 Task: Create a due date automation trigger when advanced on, 2 working days after a card is due add content with a description not ending with resume at 11:00 AM.
Action: Mouse moved to (1275, 98)
Screenshot: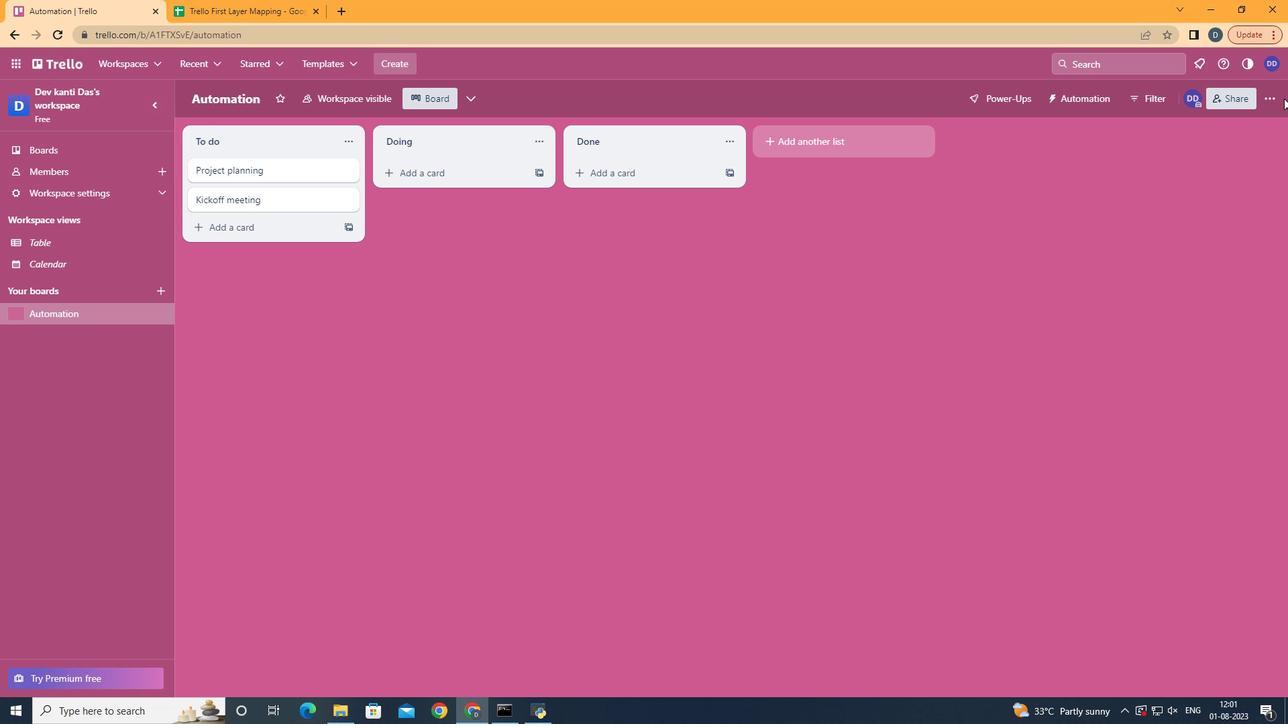
Action: Mouse pressed left at (1275, 98)
Screenshot: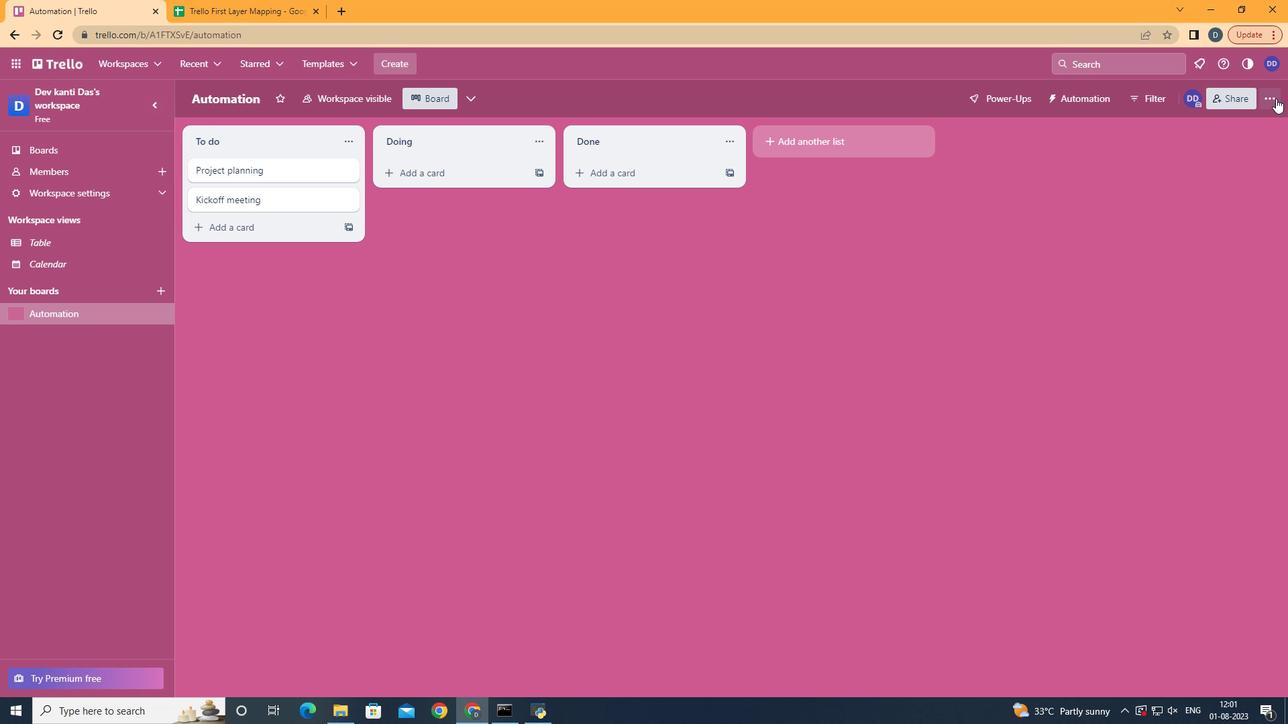 
Action: Mouse moved to (1203, 277)
Screenshot: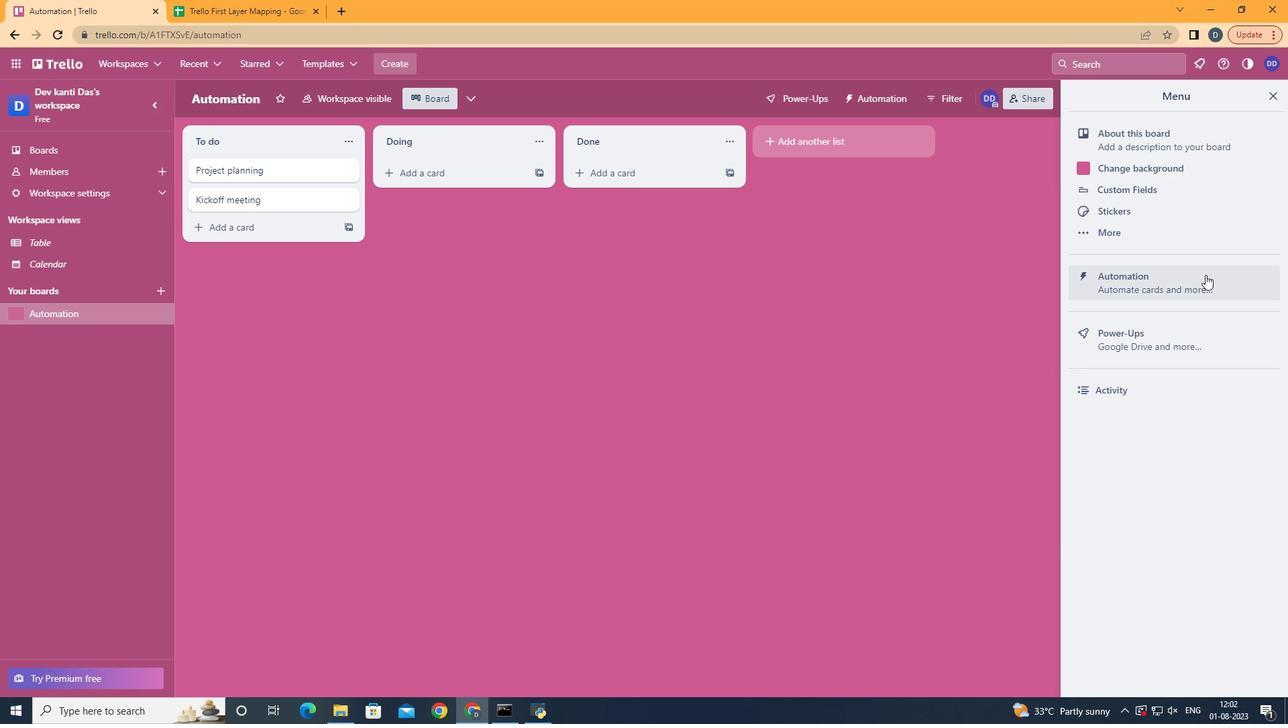 
Action: Mouse pressed left at (1203, 277)
Screenshot: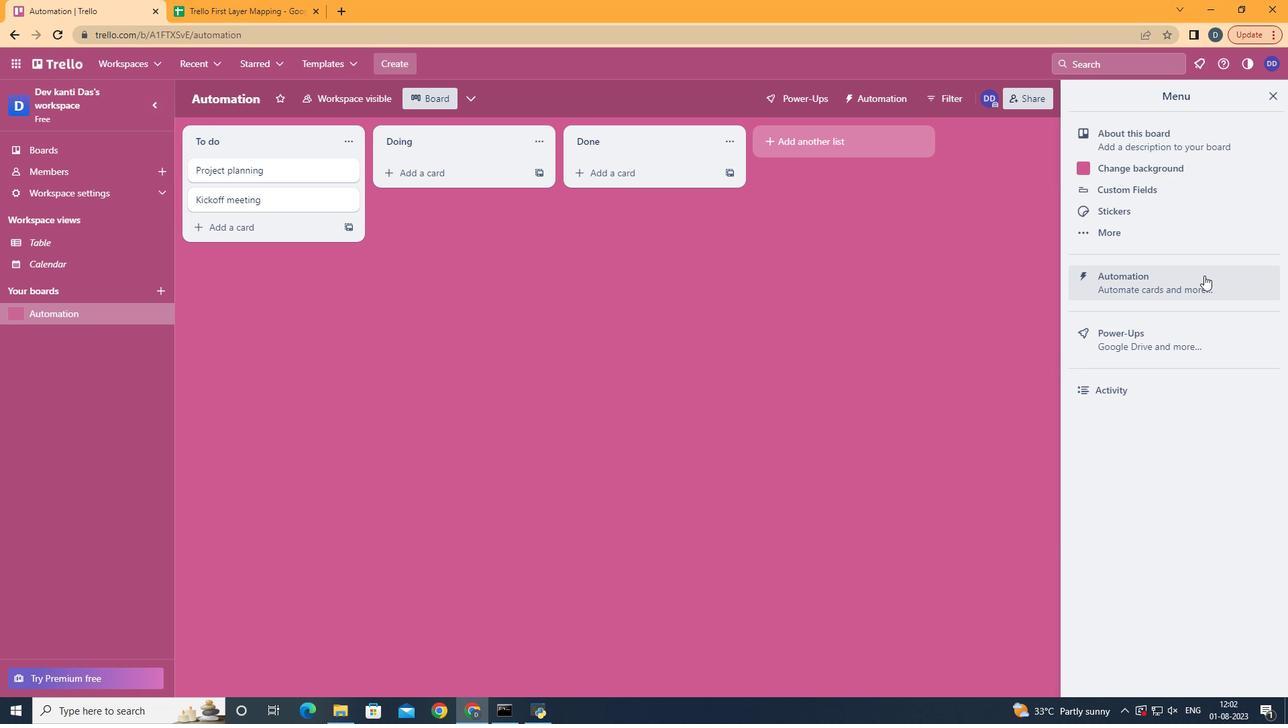 
Action: Mouse moved to (261, 271)
Screenshot: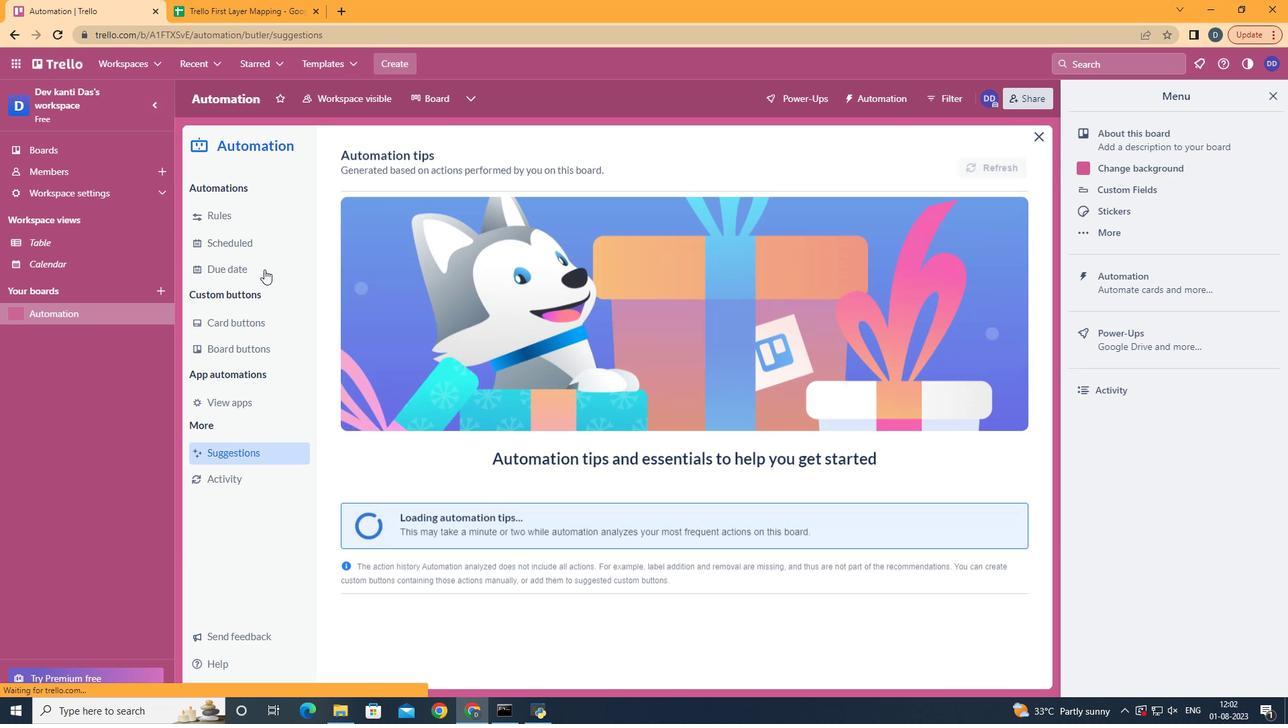 
Action: Mouse pressed left at (261, 271)
Screenshot: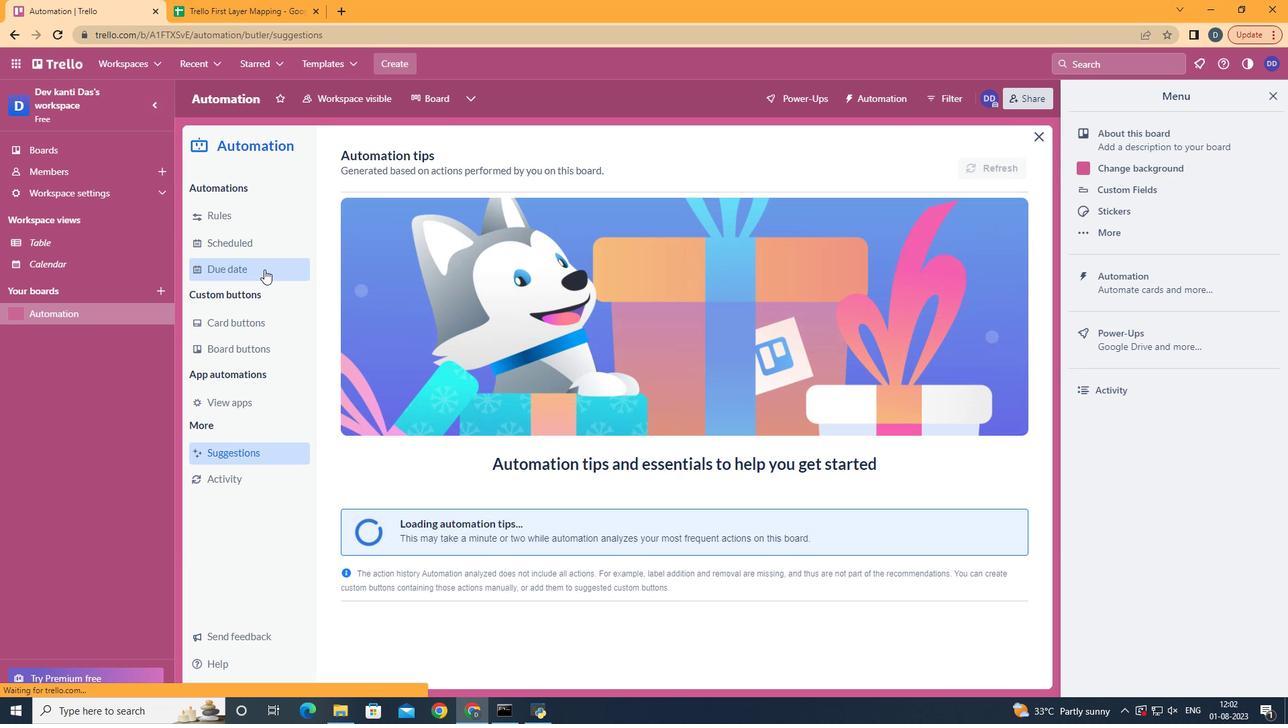 
Action: Mouse moved to (963, 160)
Screenshot: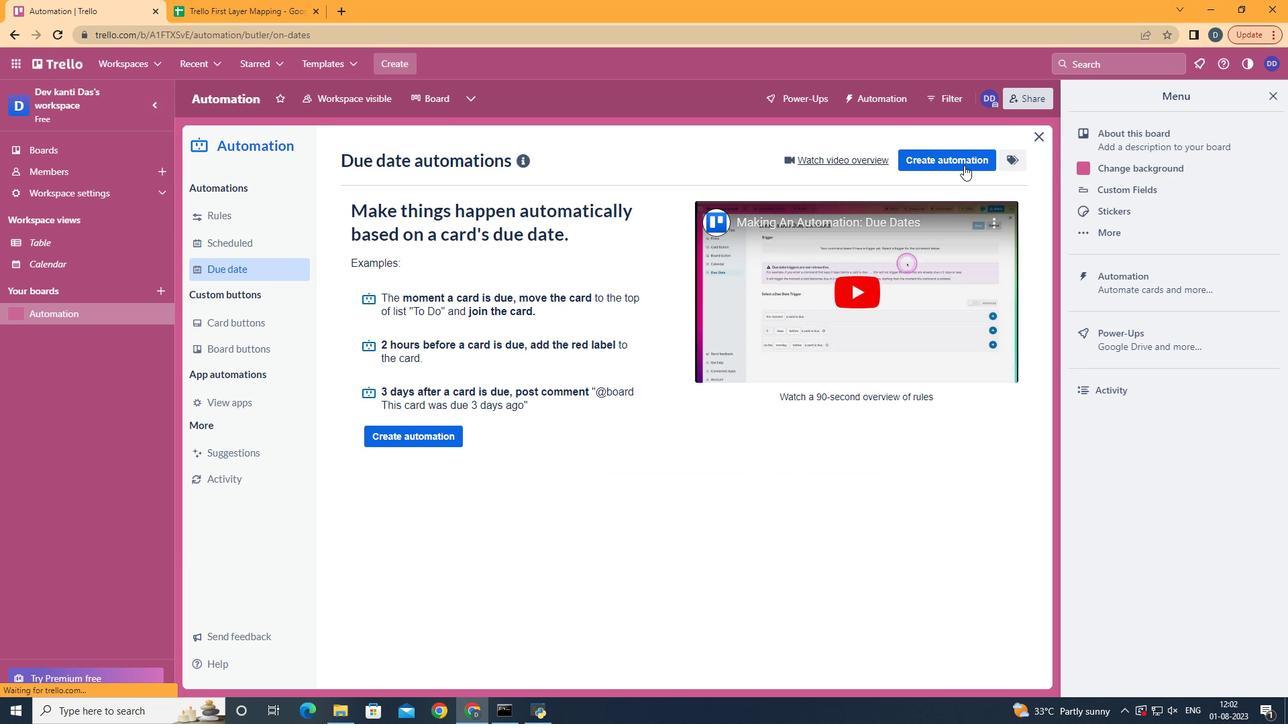 
Action: Mouse pressed left at (963, 160)
Screenshot: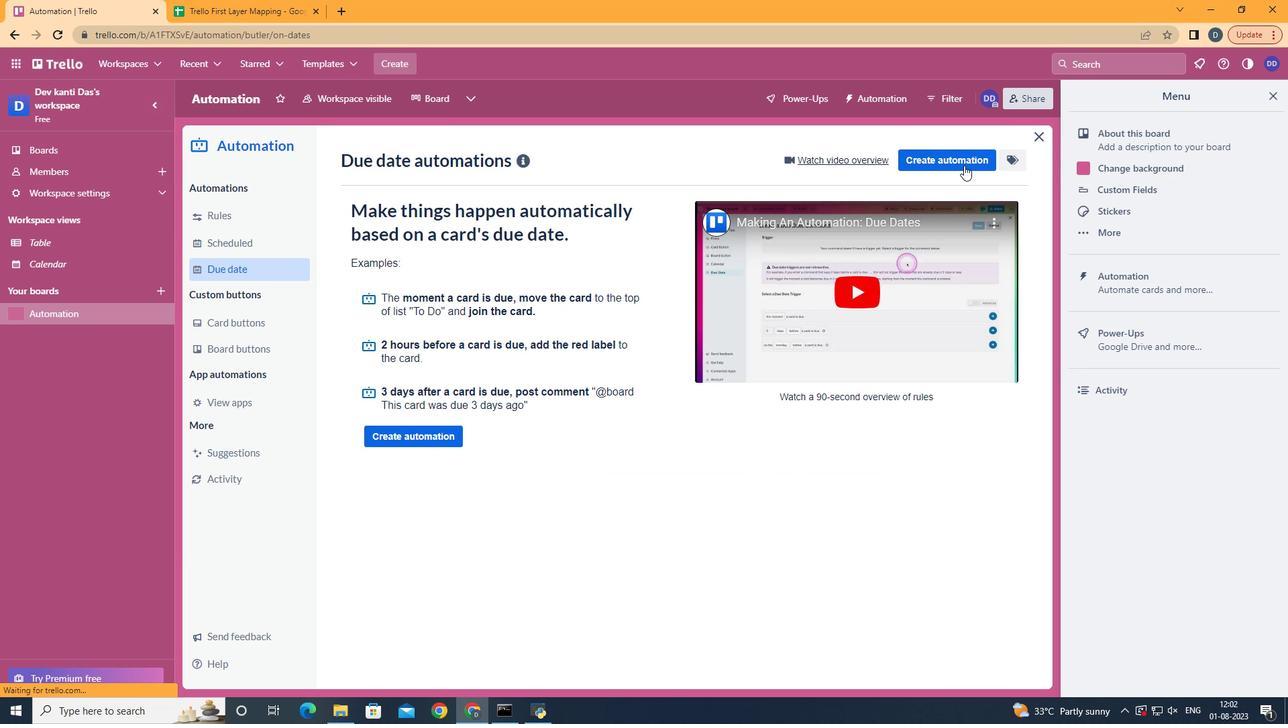 
Action: Mouse moved to (758, 285)
Screenshot: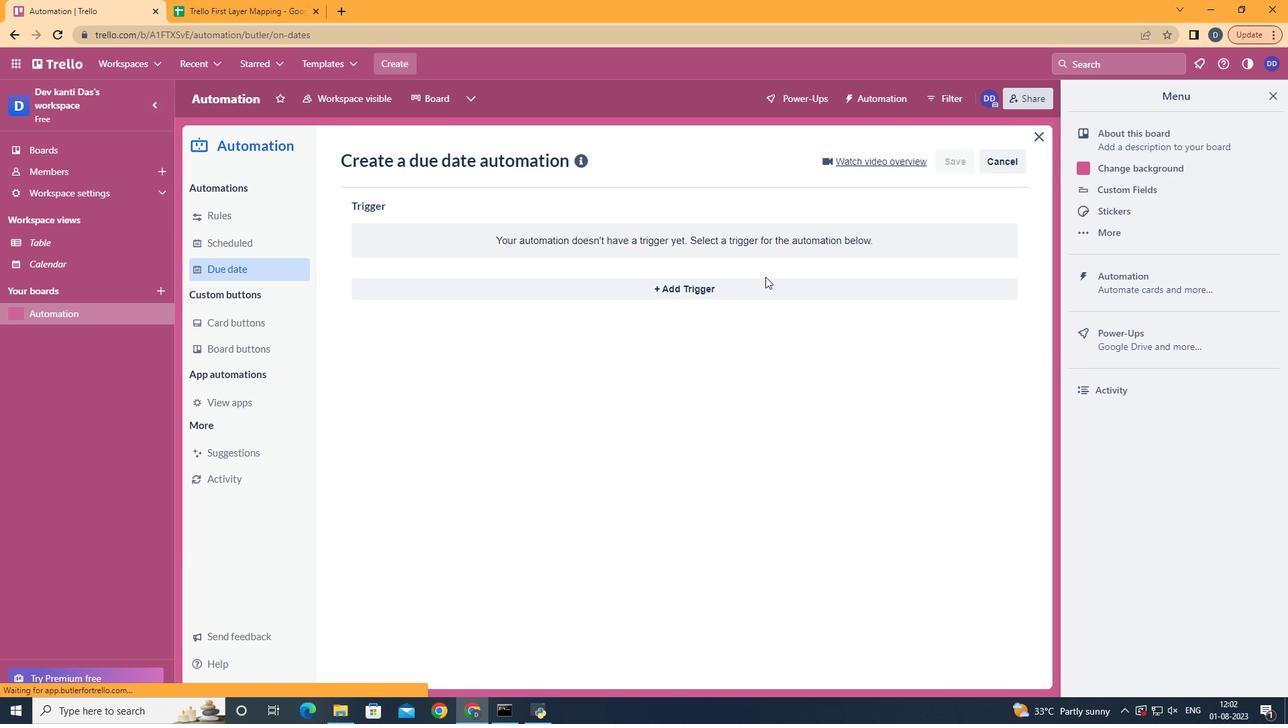 
Action: Mouse pressed left at (758, 285)
Screenshot: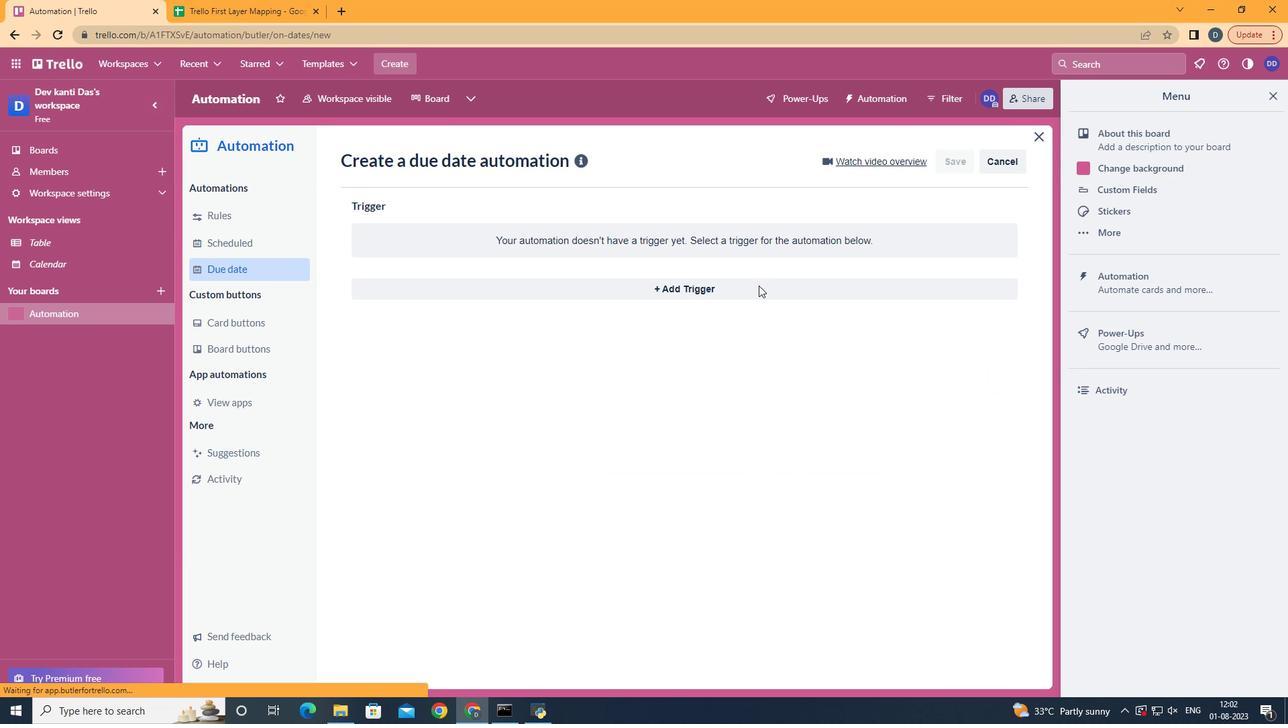 
Action: Mouse moved to (430, 546)
Screenshot: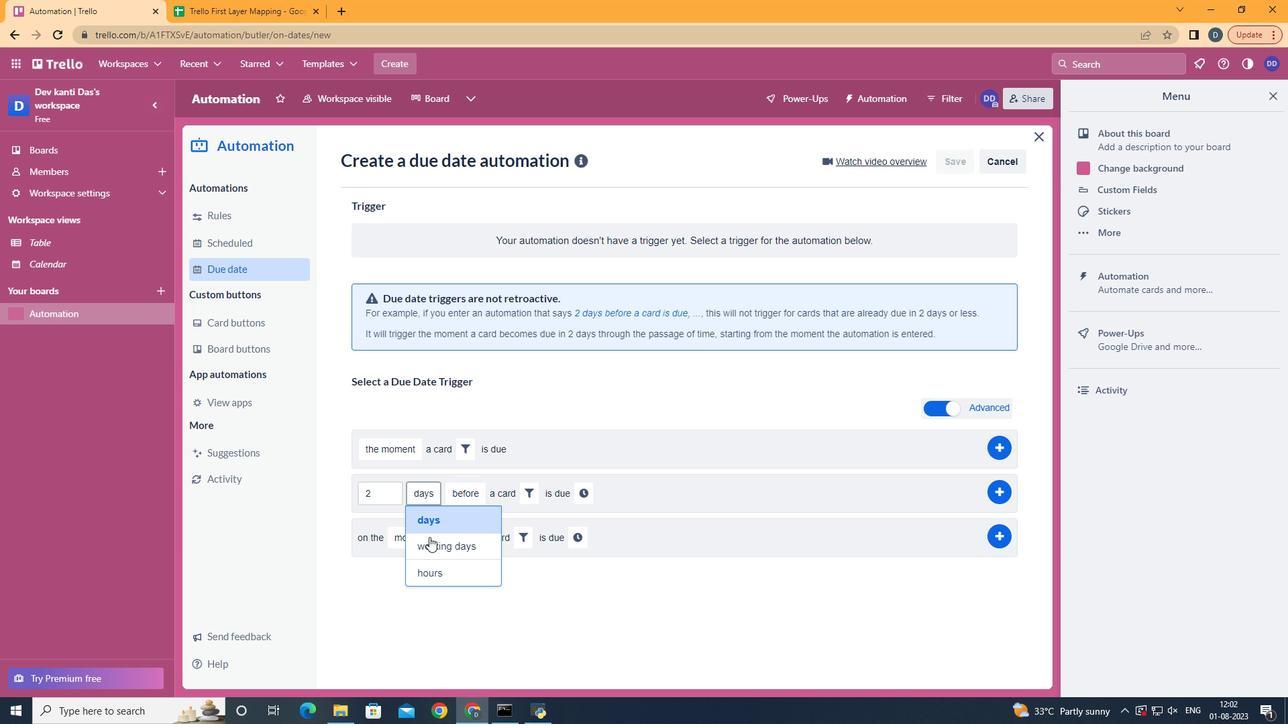 
Action: Mouse pressed left at (430, 546)
Screenshot: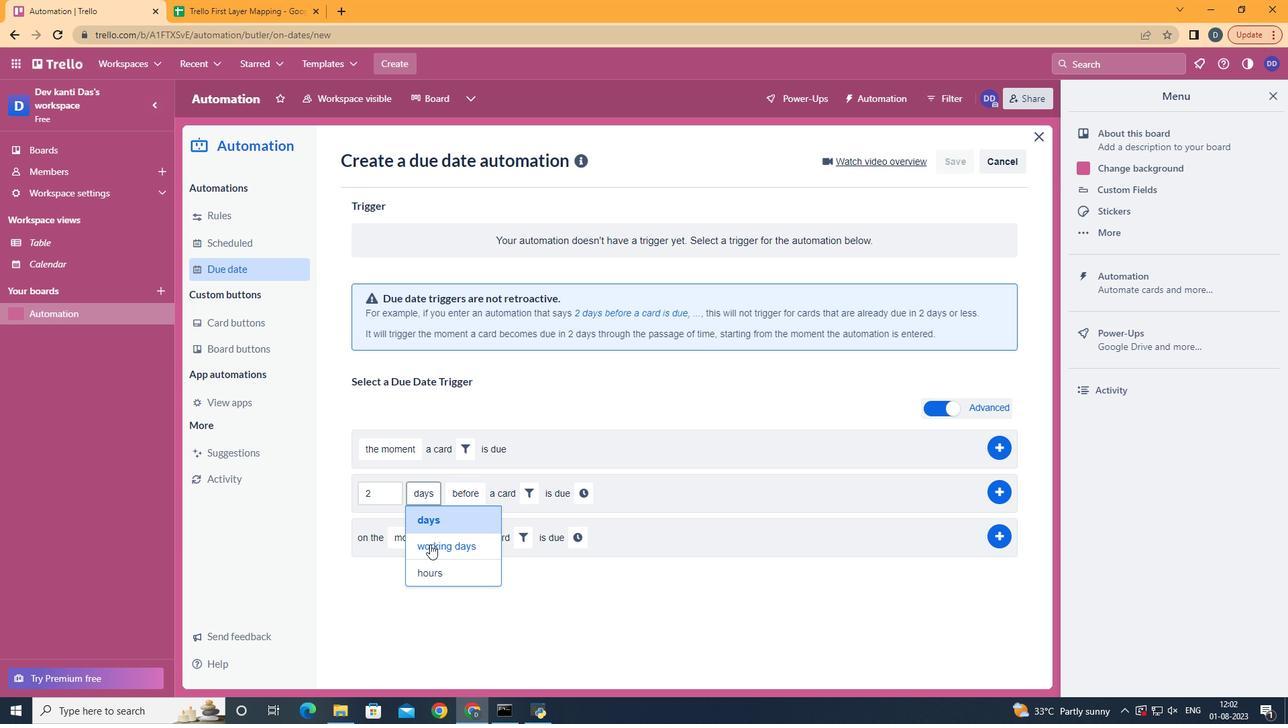 
Action: Mouse moved to (507, 545)
Screenshot: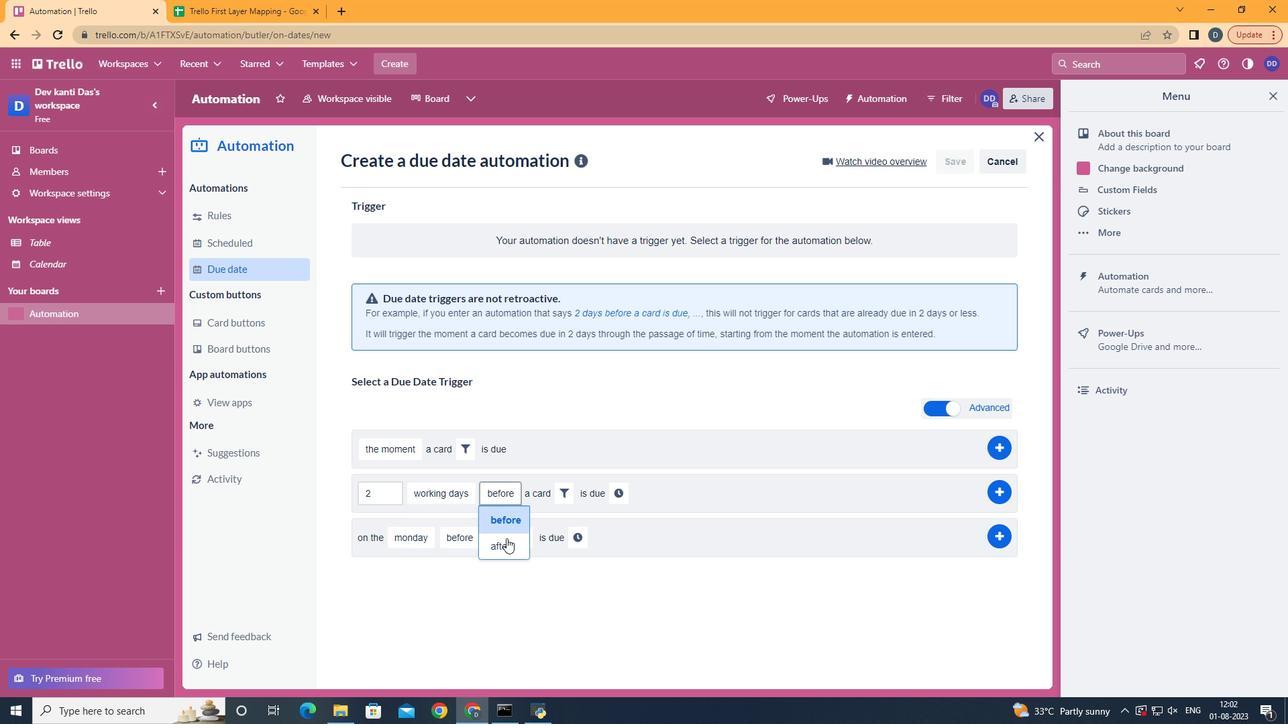 
Action: Mouse pressed left at (507, 545)
Screenshot: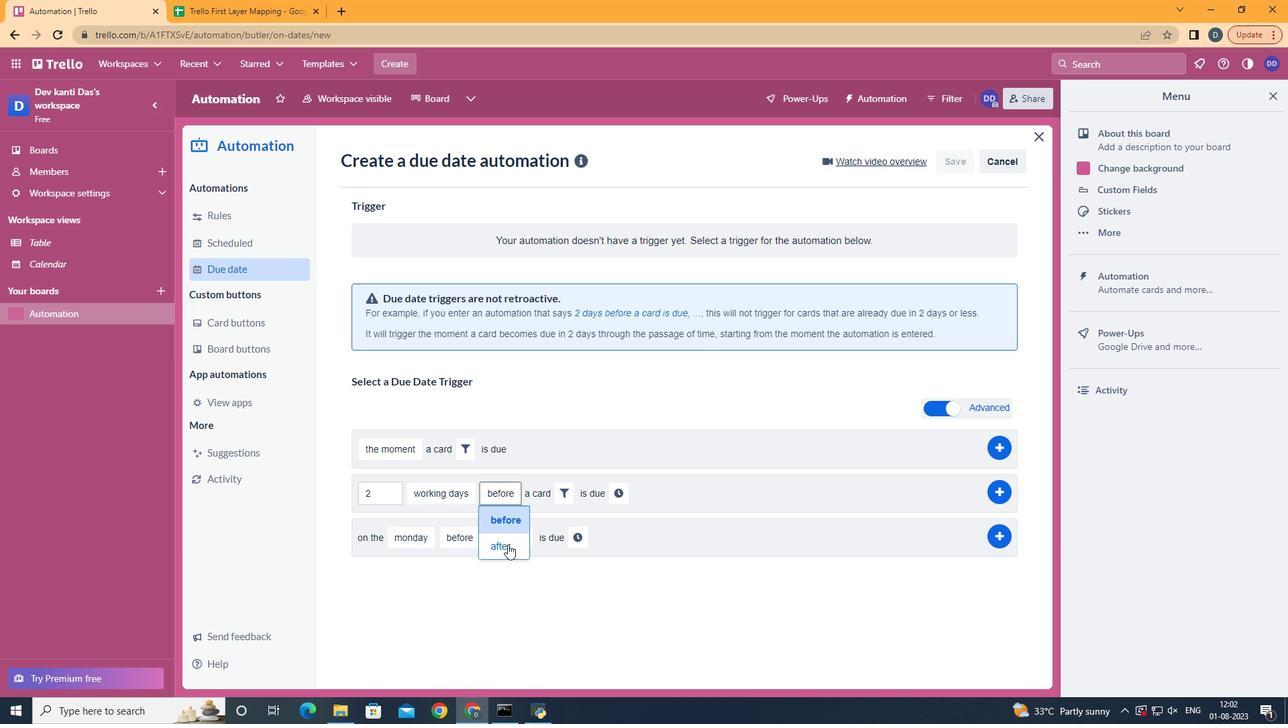 
Action: Mouse moved to (556, 493)
Screenshot: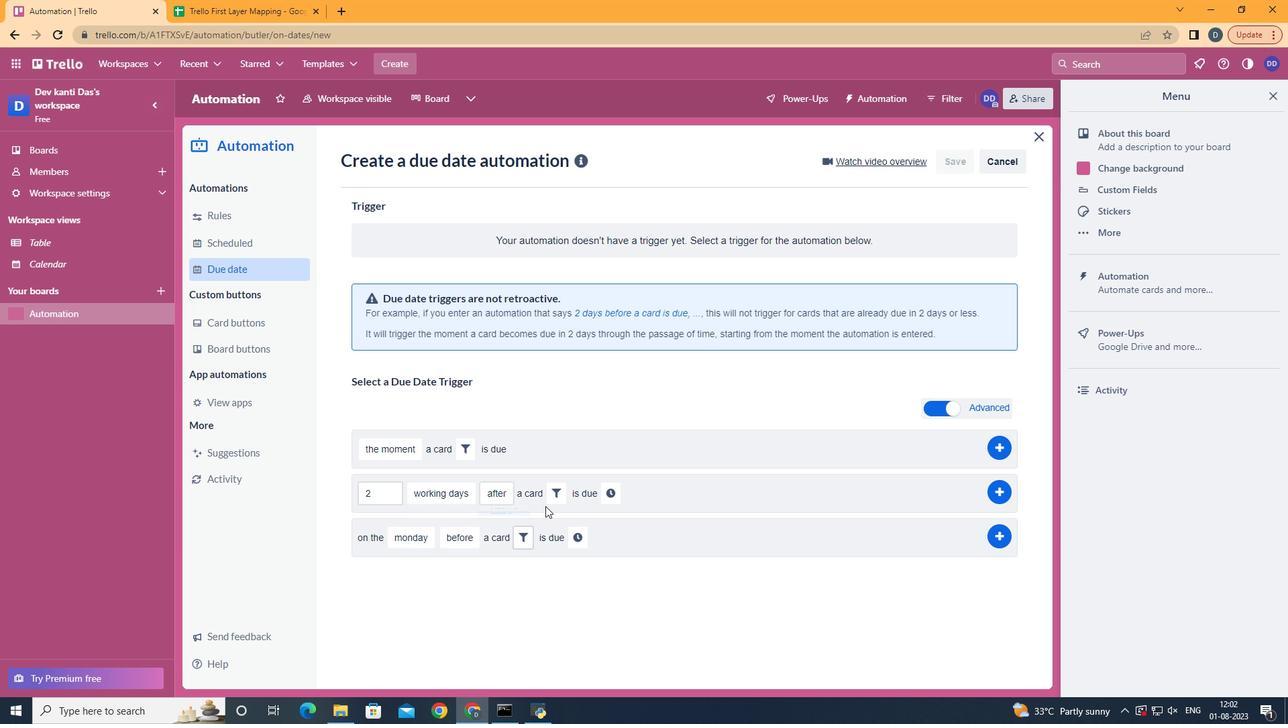
Action: Mouse pressed left at (556, 493)
Screenshot: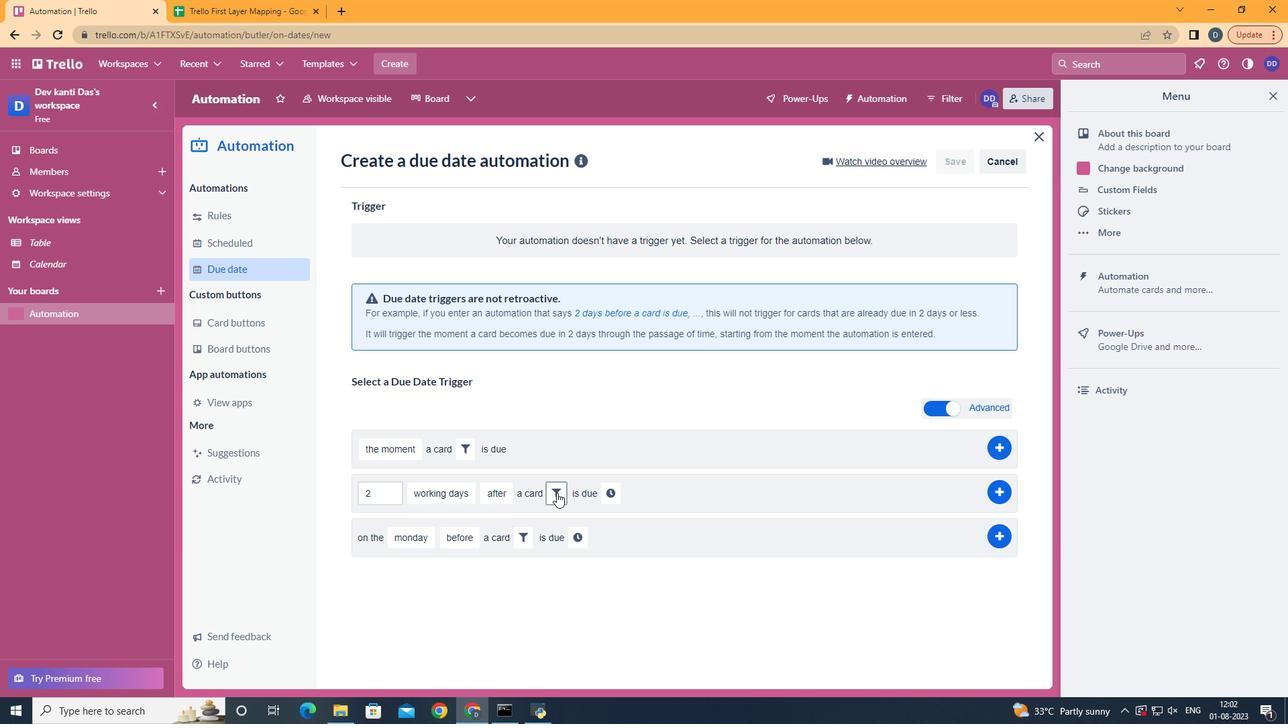 
Action: Mouse moved to (720, 541)
Screenshot: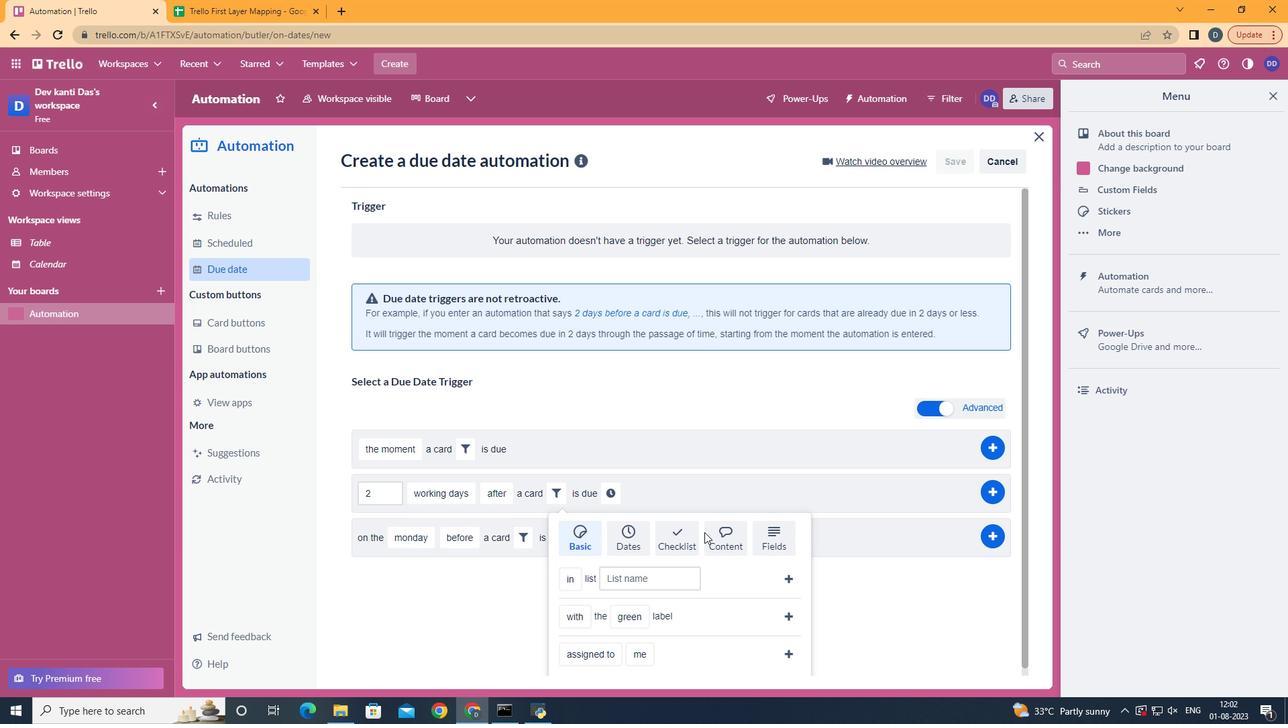 
Action: Mouse pressed left at (720, 541)
Screenshot: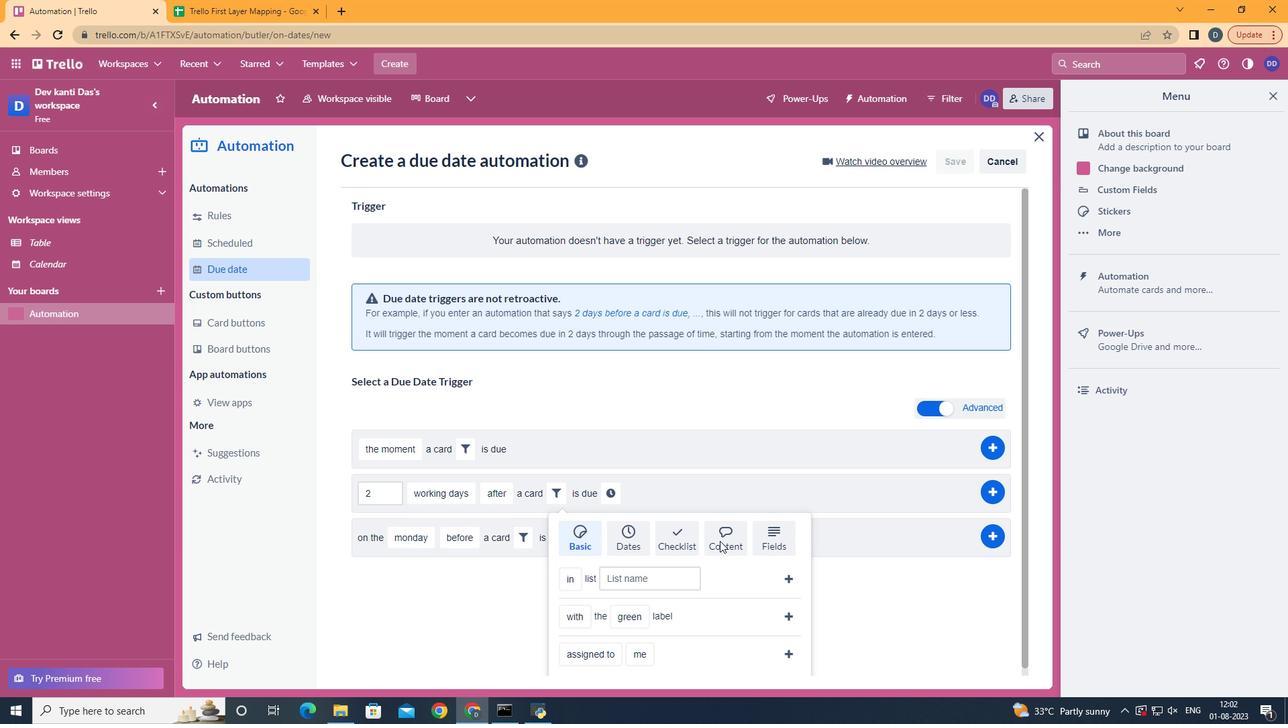 
Action: Mouse moved to (607, 627)
Screenshot: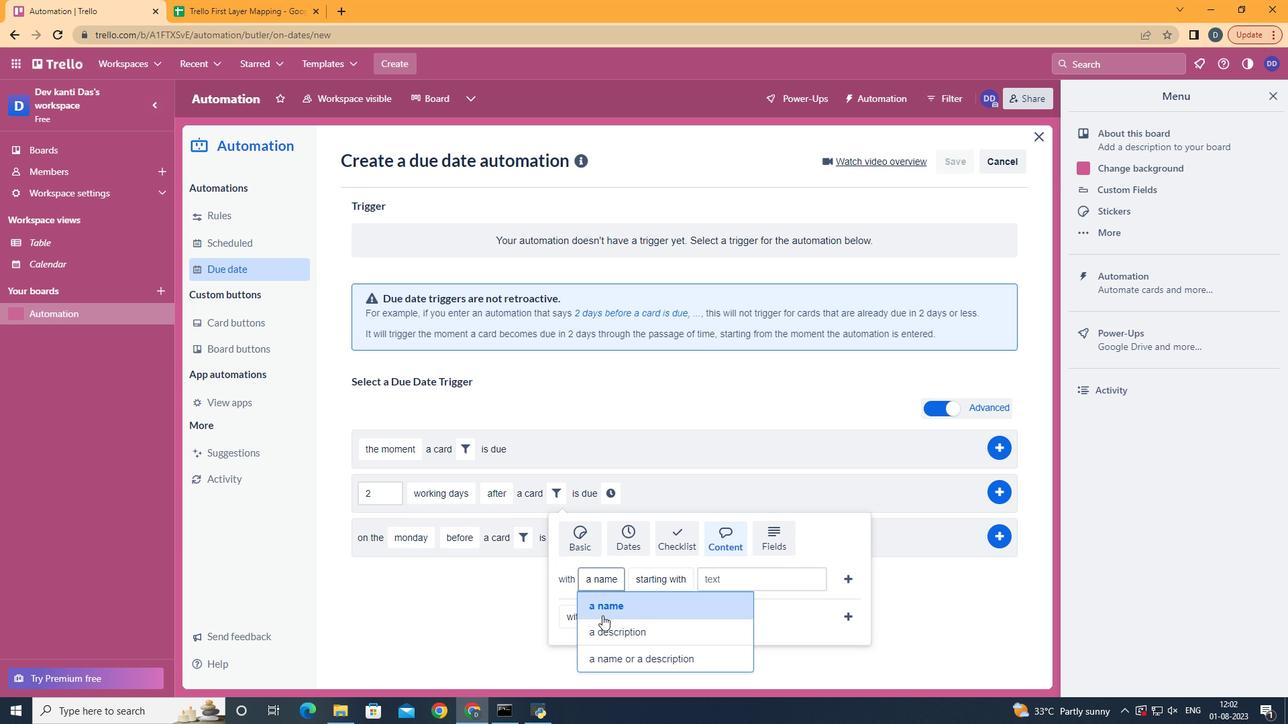 
Action: Mouse pressed left at (607, 627)
Screenshot: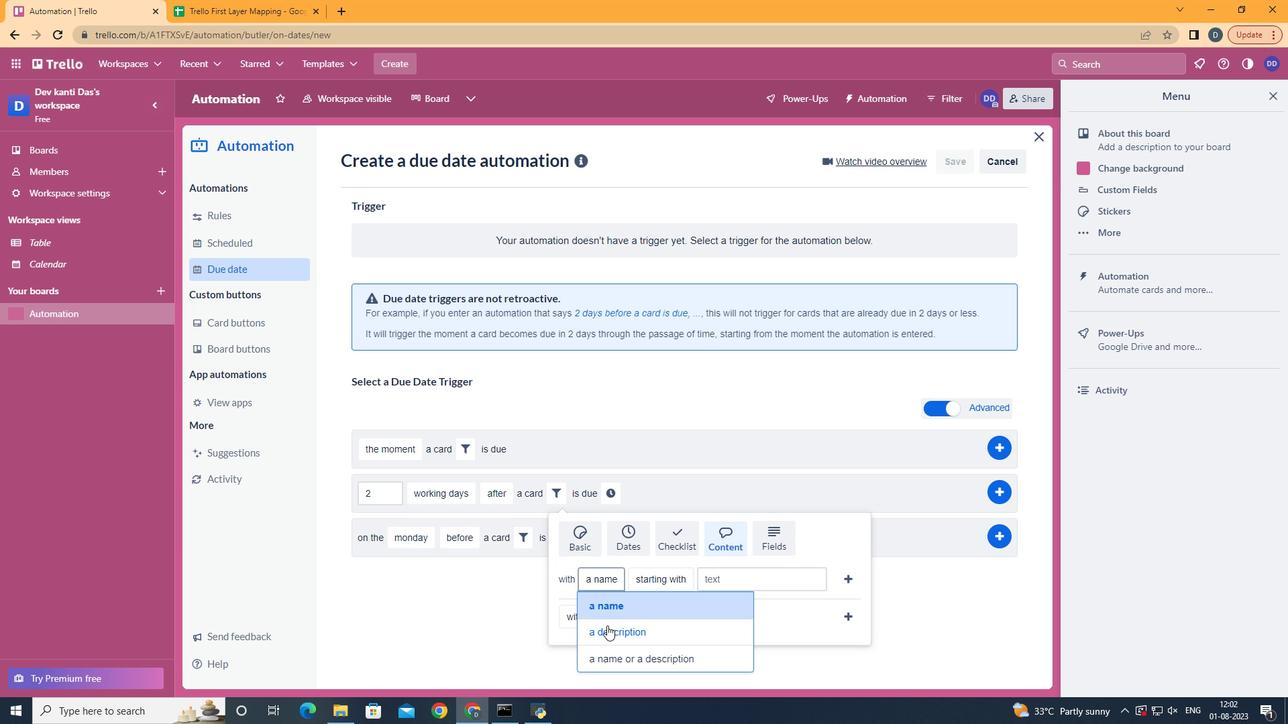
Action: Mouse moved to (703, 528)
Screenshot: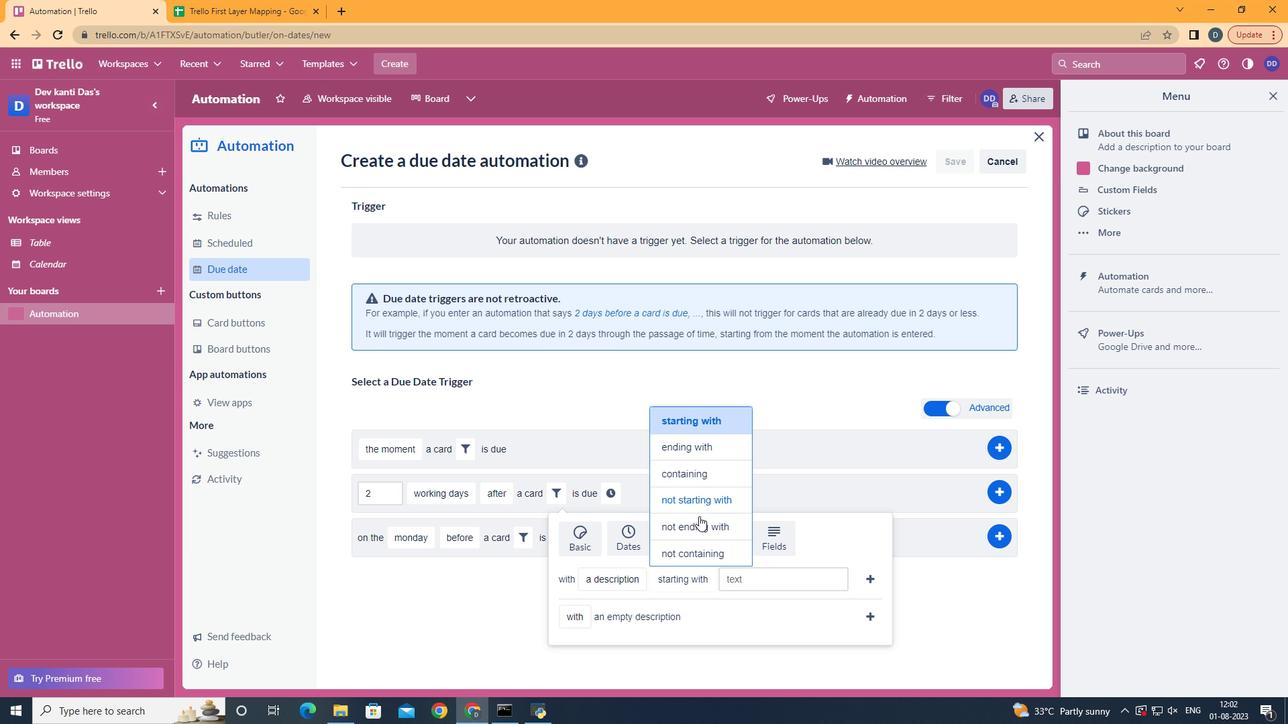 
Action: Mouse pressed left at (703, 528)
Screenshot: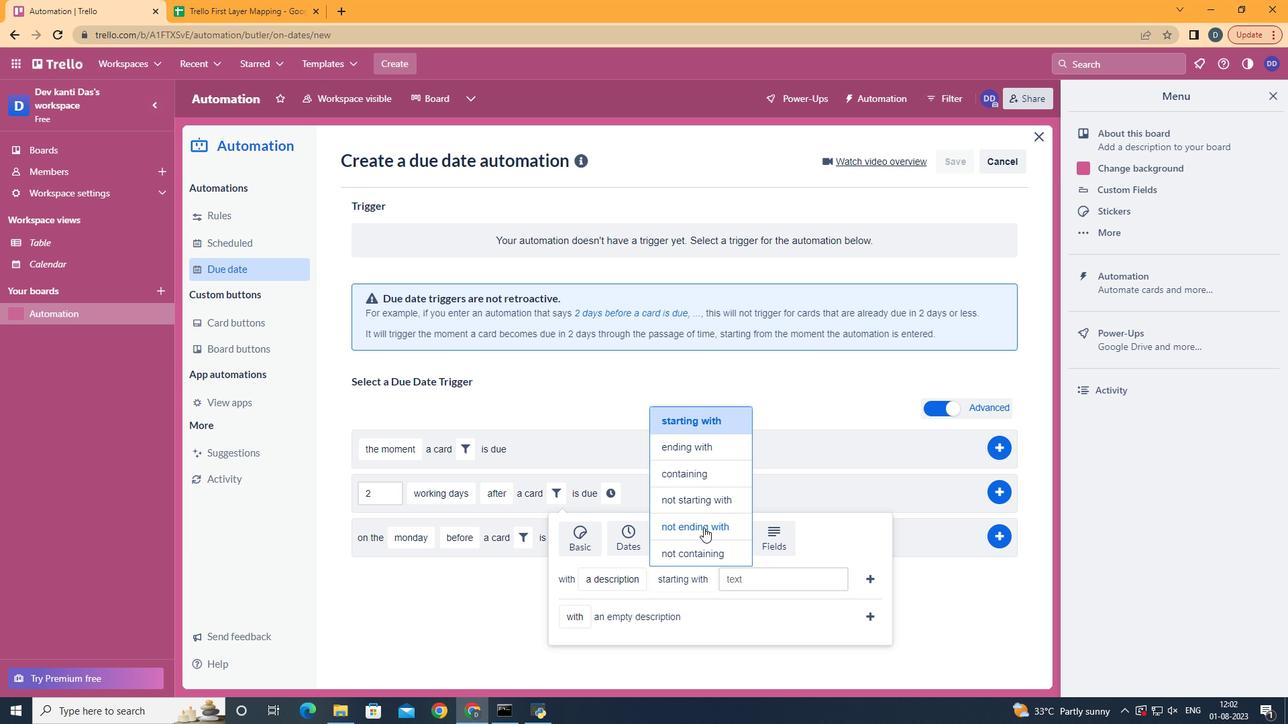 
Action: Mouse moved to (783, 575)
Screenshot: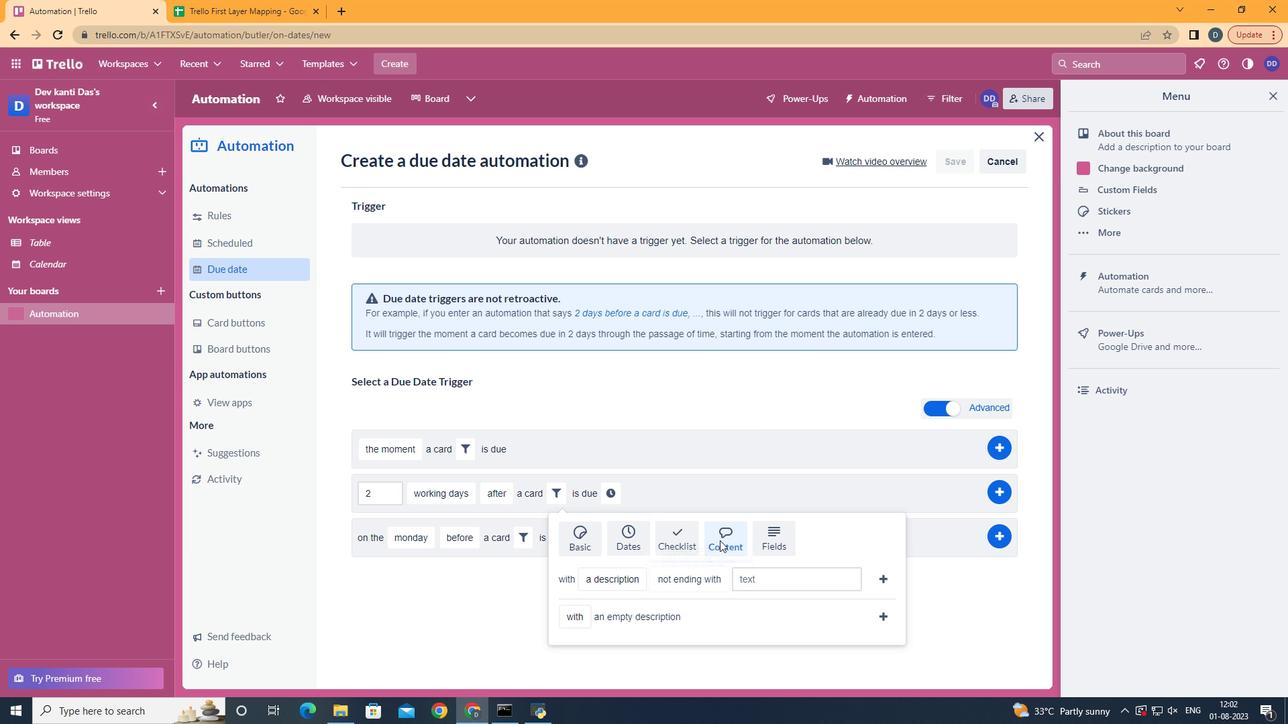 
Action: Mouse pressed left at (783, 575)
Screenshot: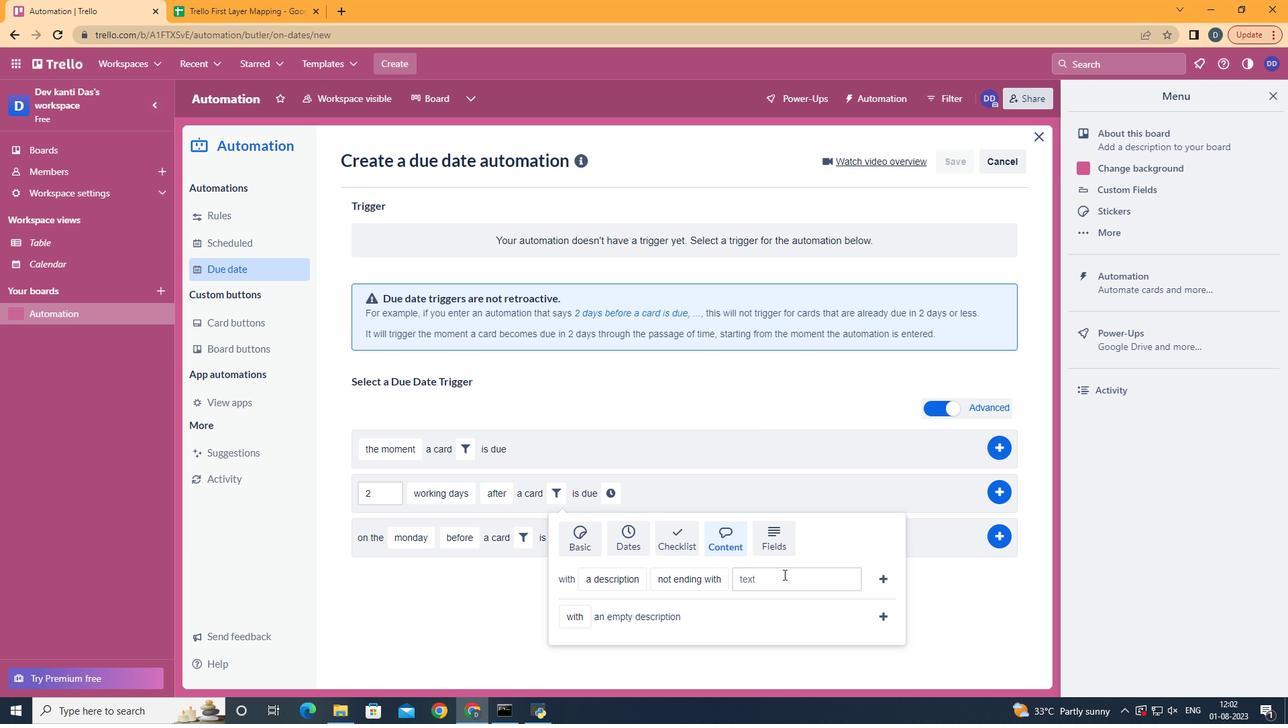 
Action: Key pressed resume
Screenshot: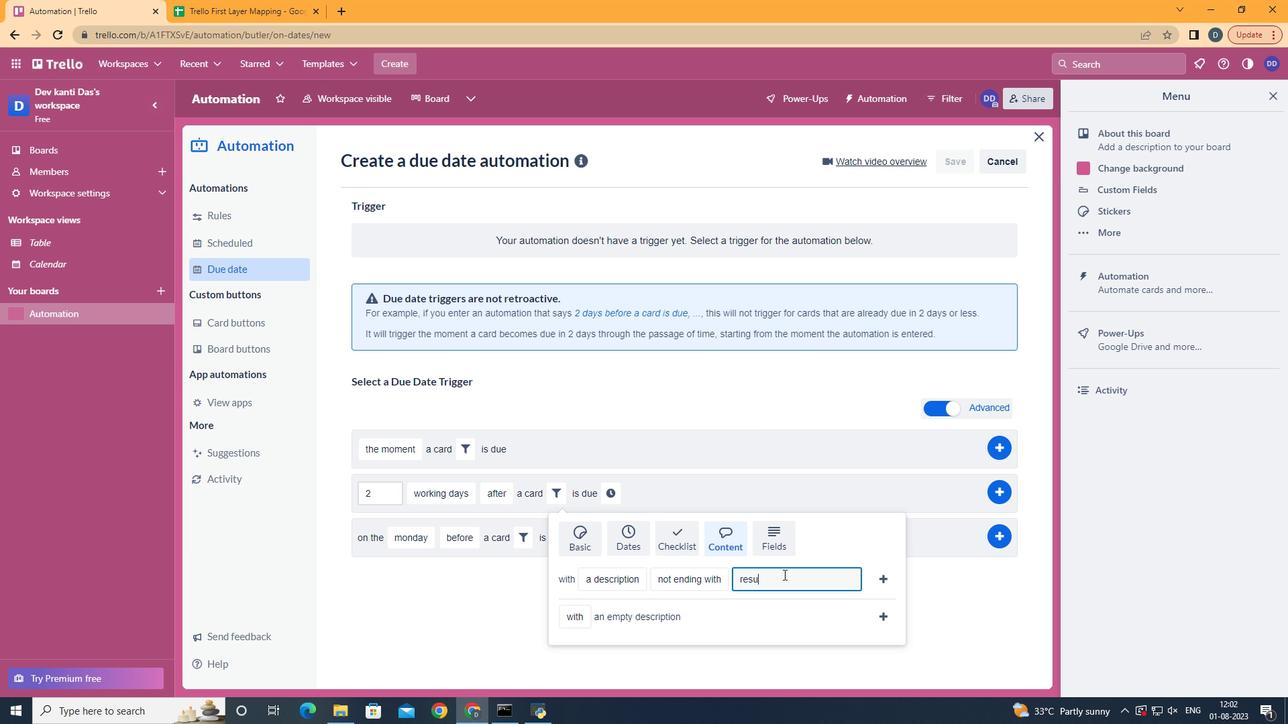 
Action: Mouse moved to (889, 575)
Screenshot: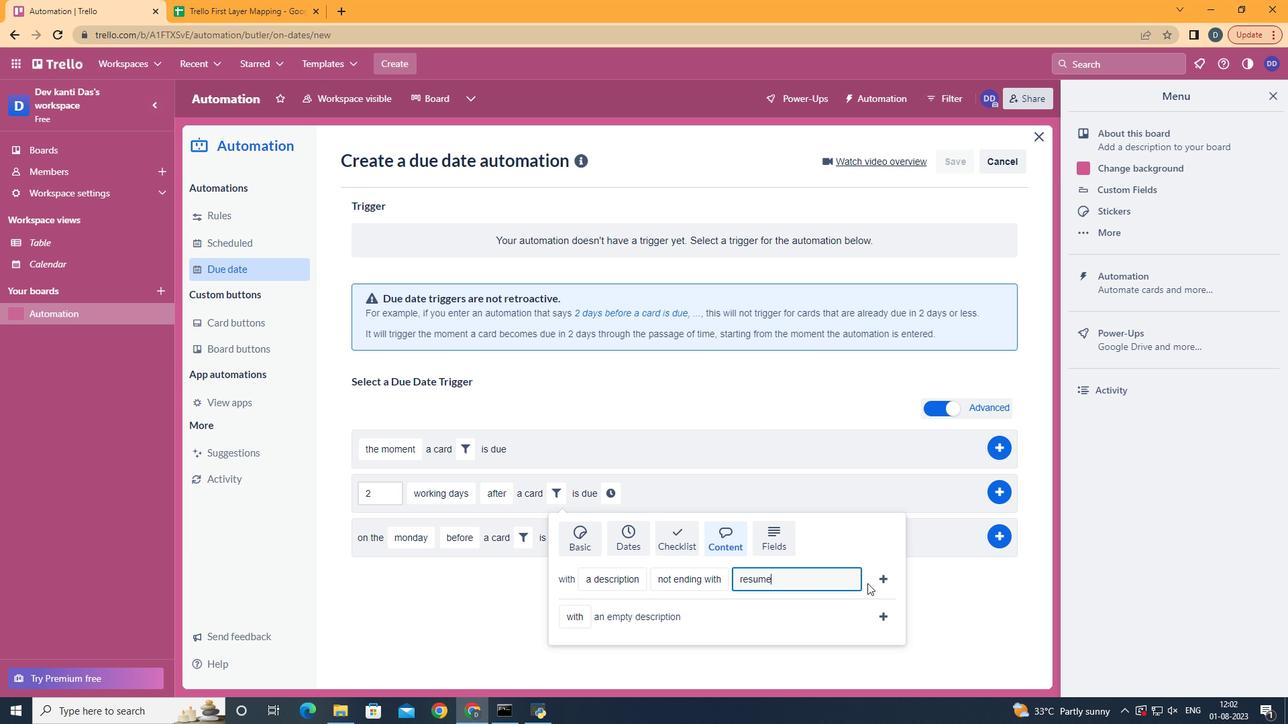 
Action: Mouse pressed left at (889, 575)
Screenshot: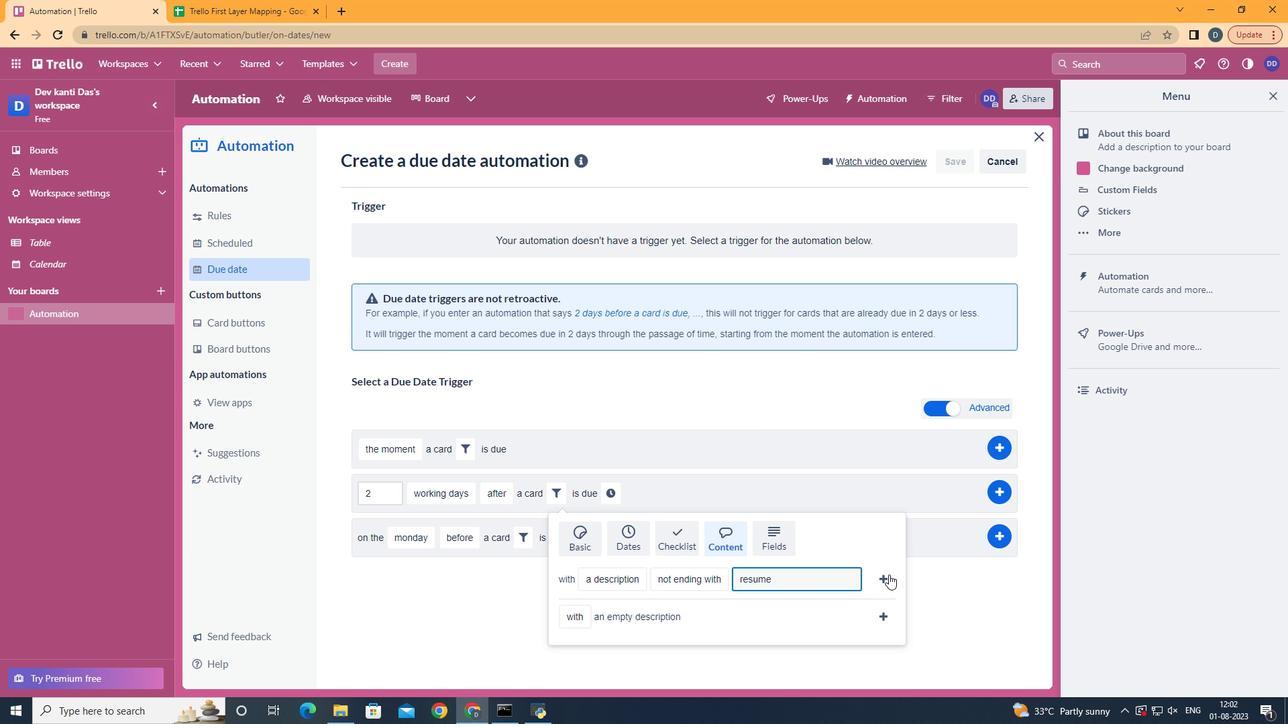 
Action: Mouse moved to (826, 493)
Screenshot: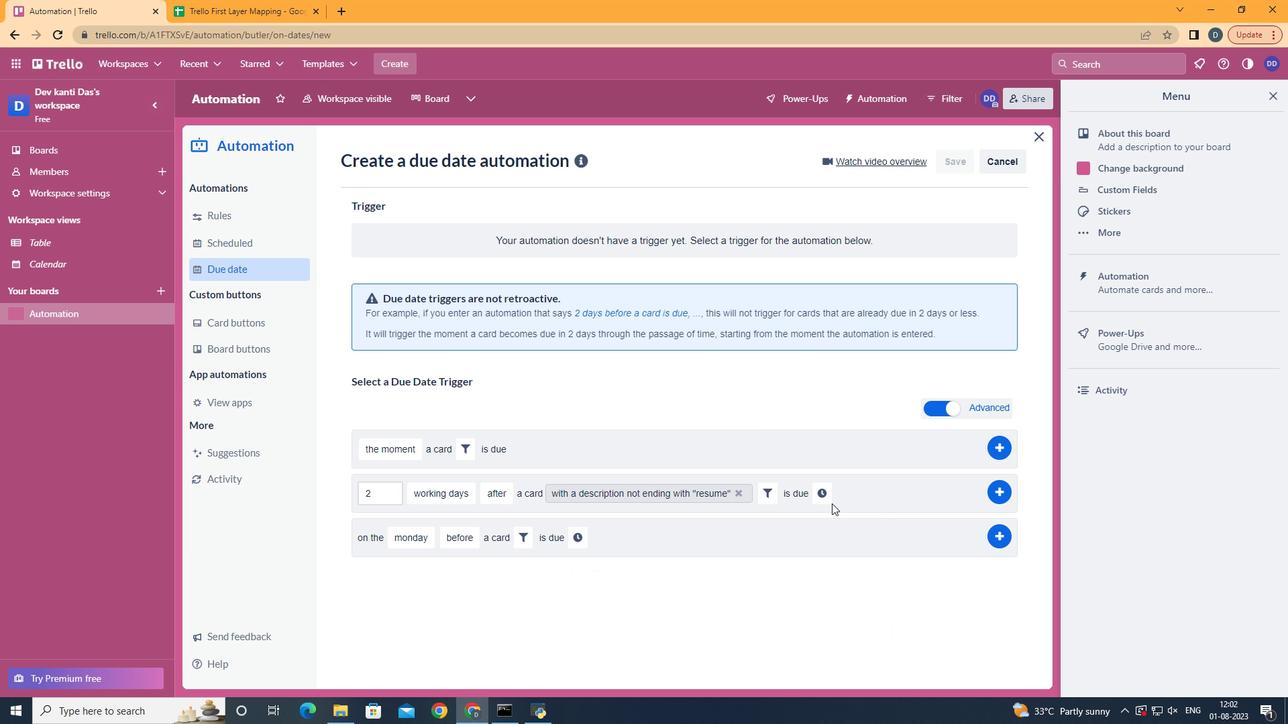 
Action: Mouse pressed left at (826, 493)
Screenshot: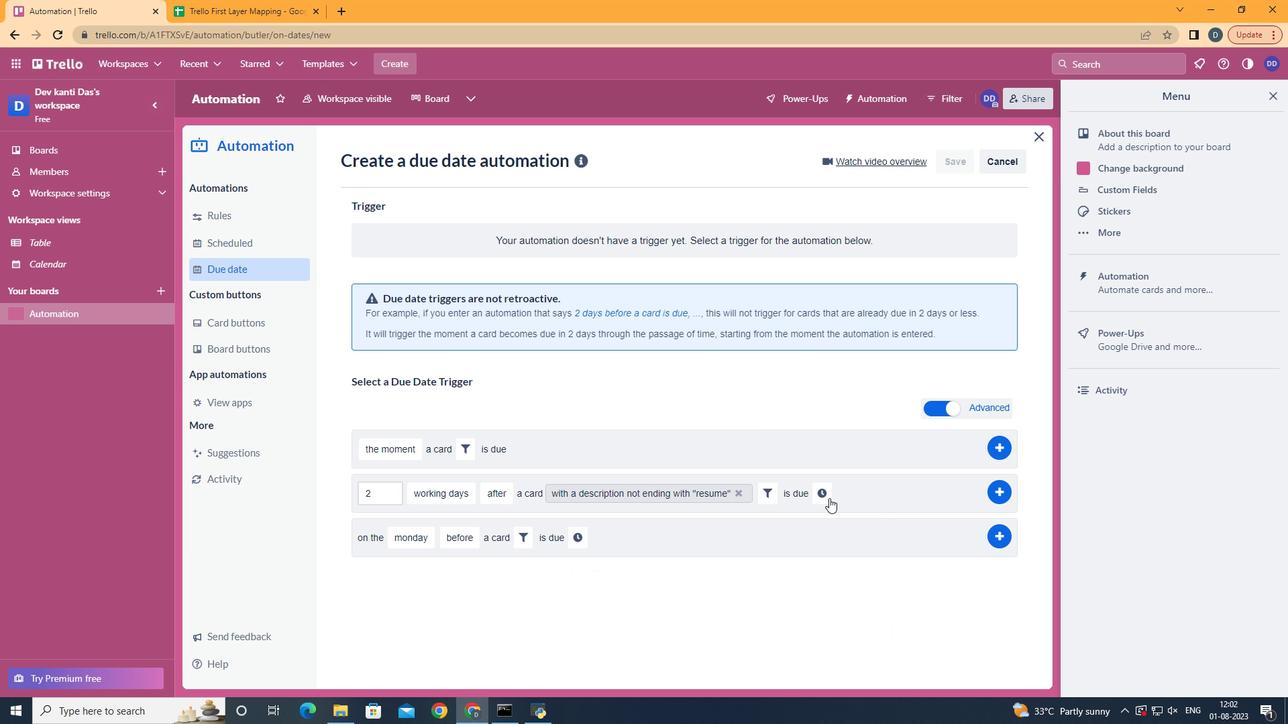
Action: Mouse moved to (416, 528)
Screenshot: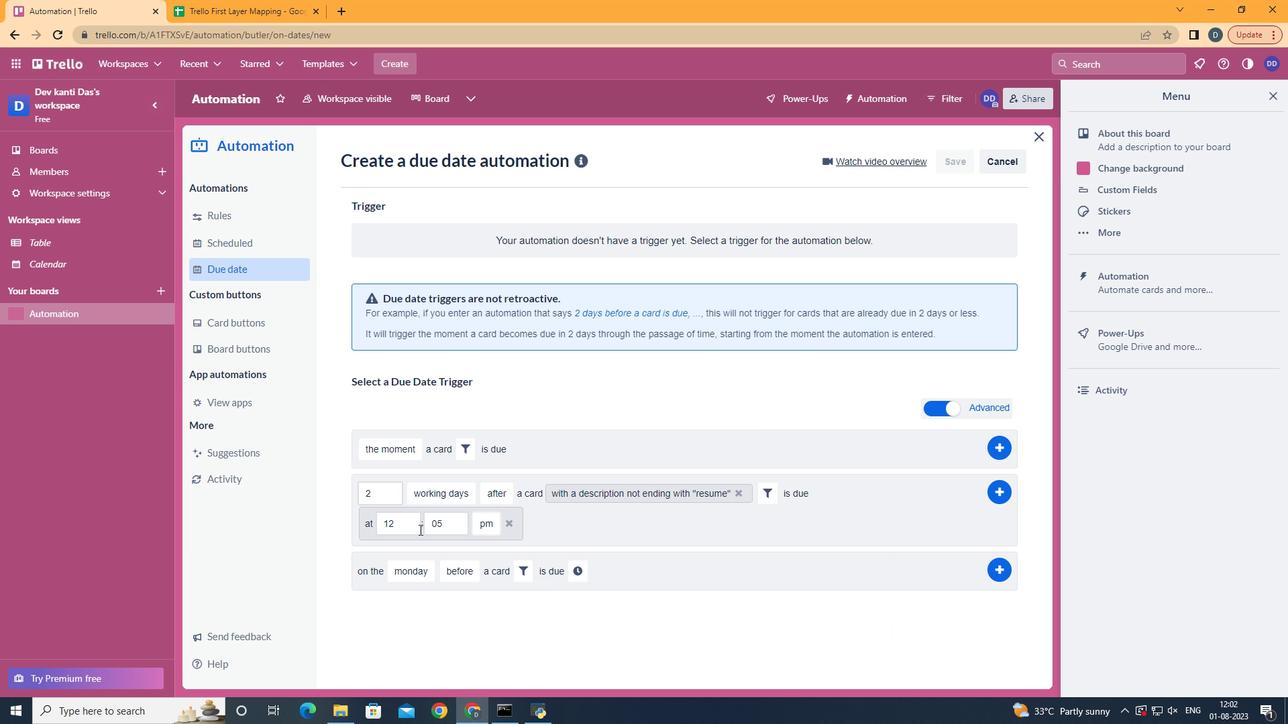 
Action: Mouse pressed left at (416, 528)
Screenshot: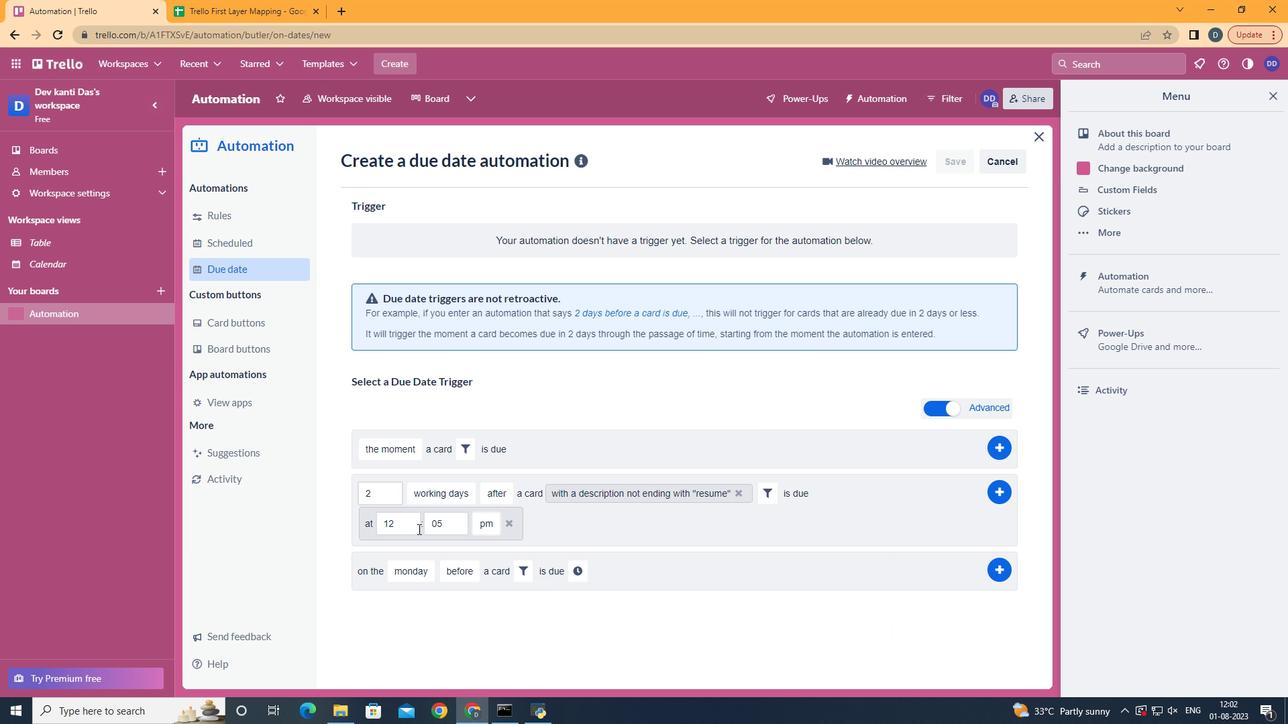 
Action: Key pressed <Key.backspace>1
Screenshot: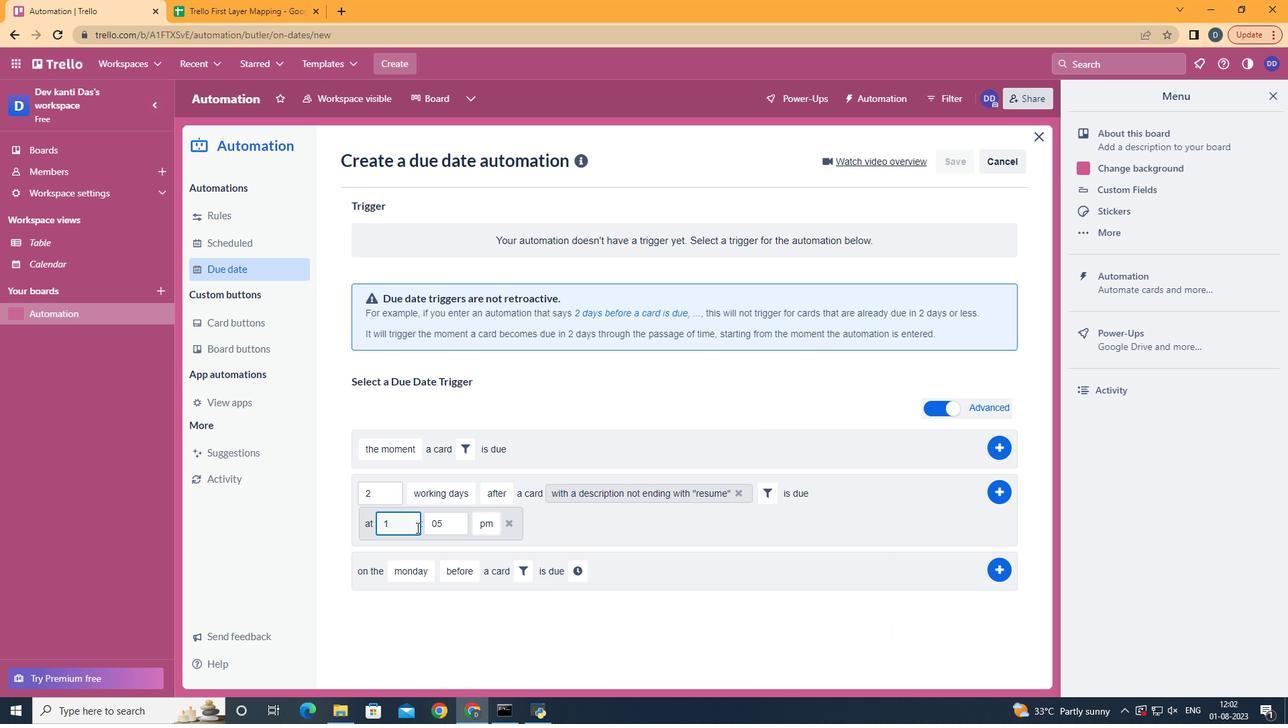 
Action: Mouse moved to (454, 522)
Screenshot: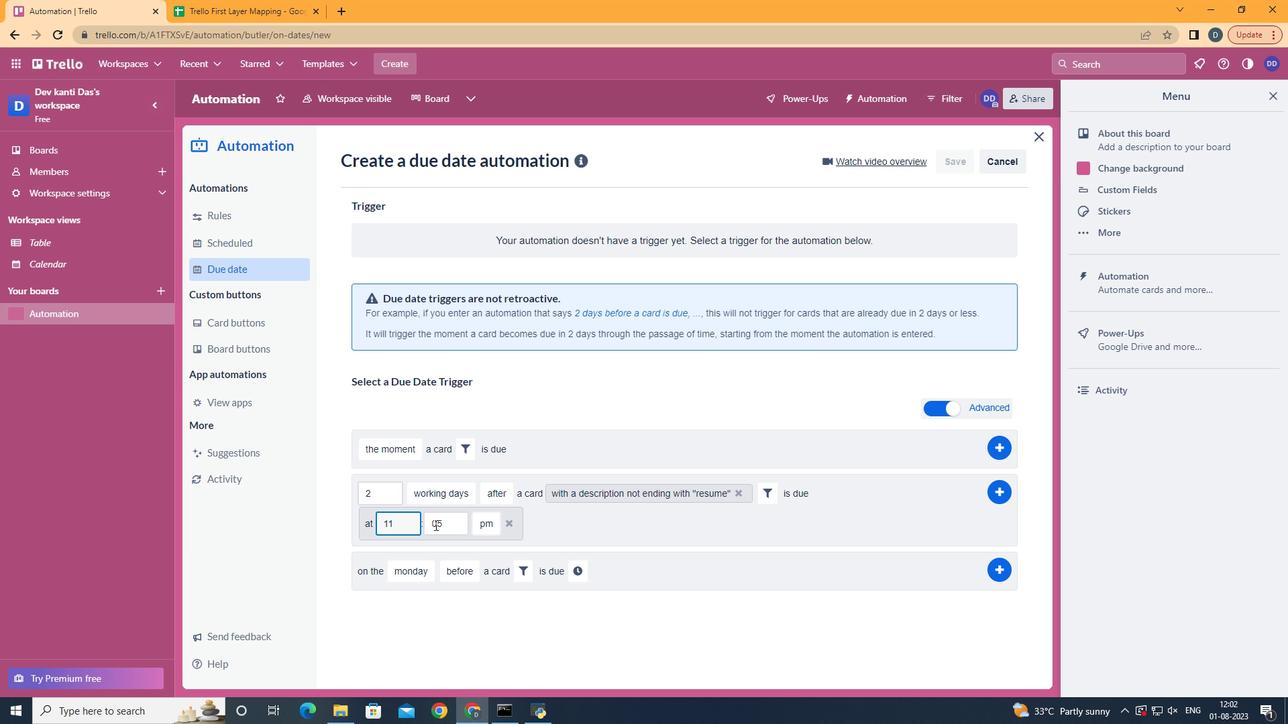 
Action: Mouse pressed left at (454, 522)
Screenshot: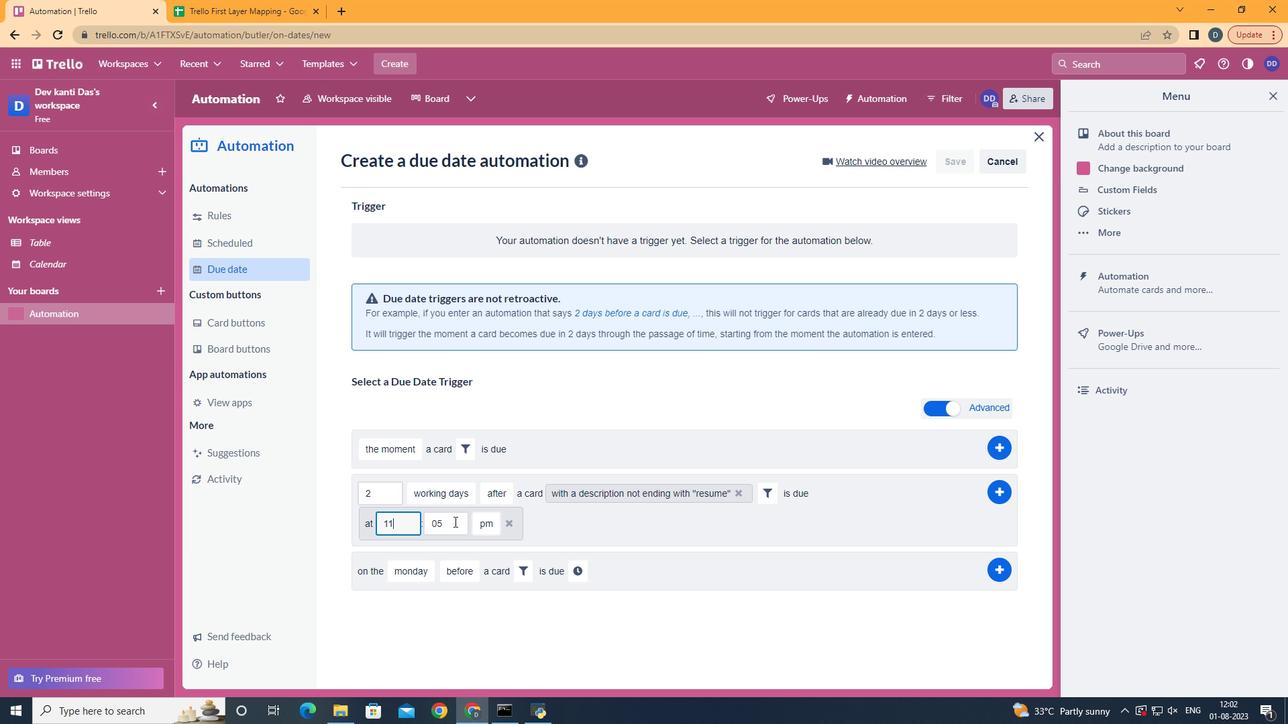 
Action: Mouse moved to (454, 522)
Screenshot: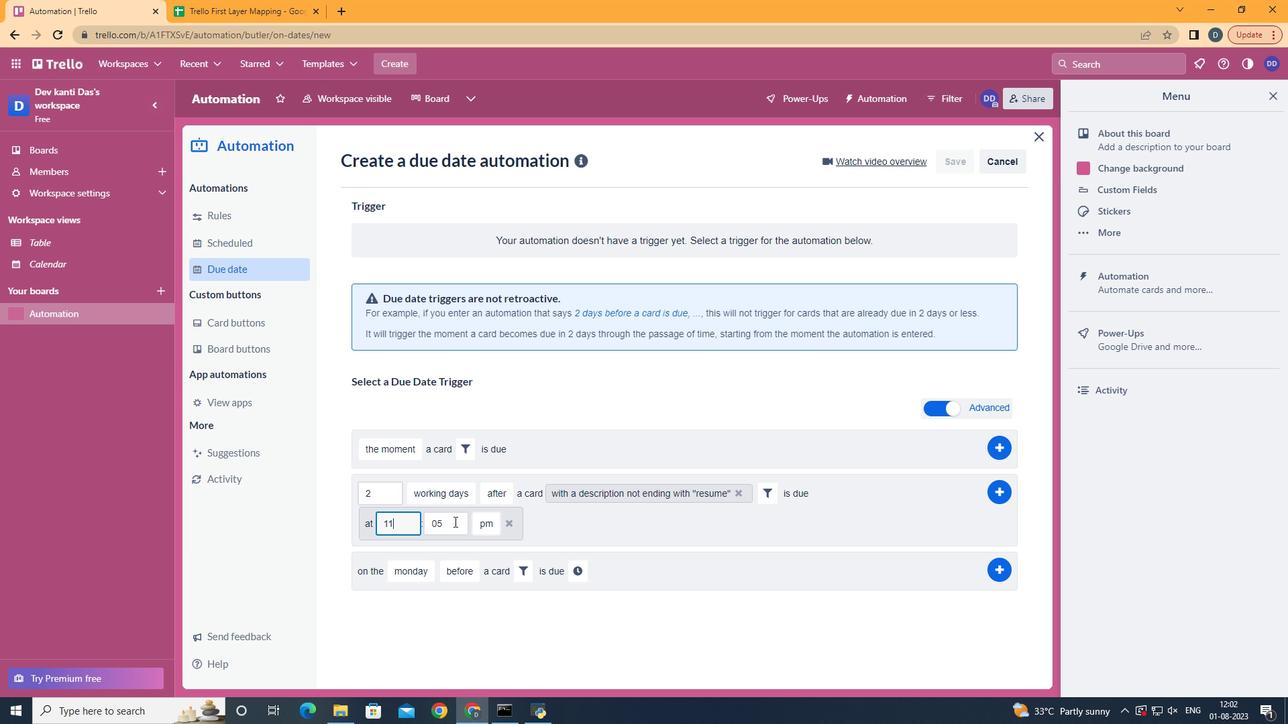
Action: Key pressed <Key.backspace>0
Screenshot: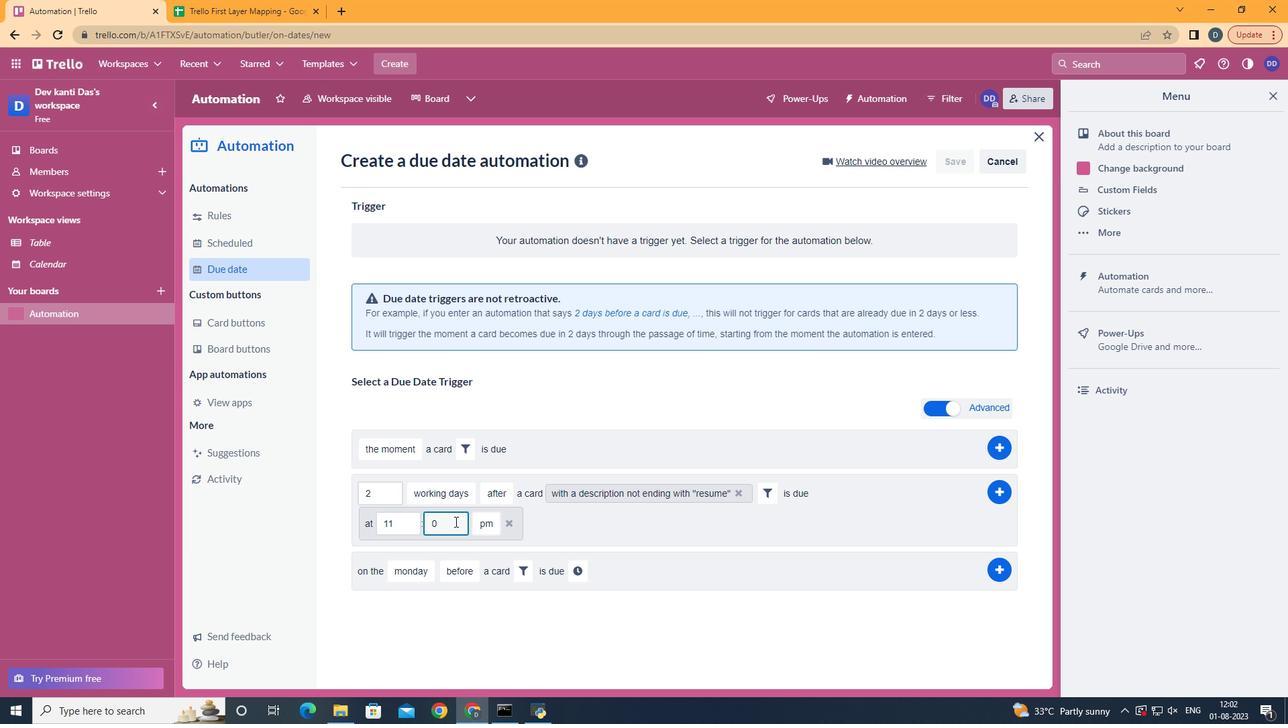 
Action: Mouse moved to (487, 542)
Screenshot: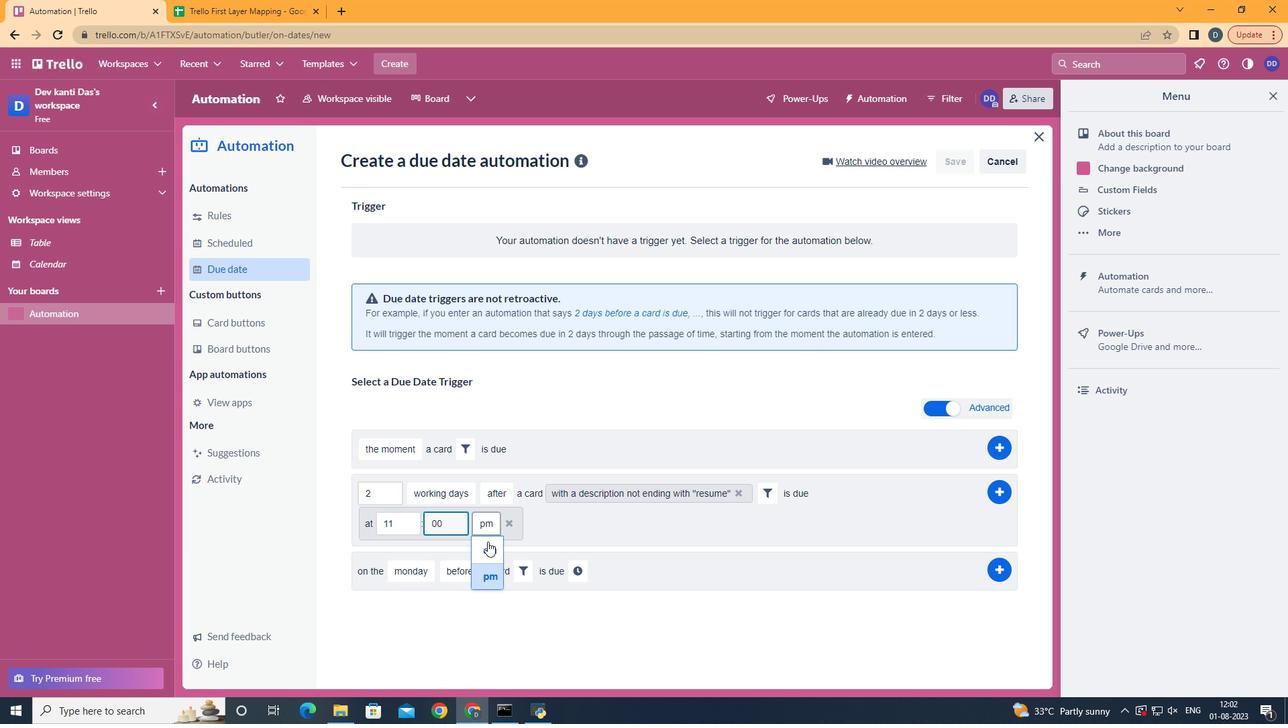 
Action: Mouse pressed left at (487, 542)
Screenshot: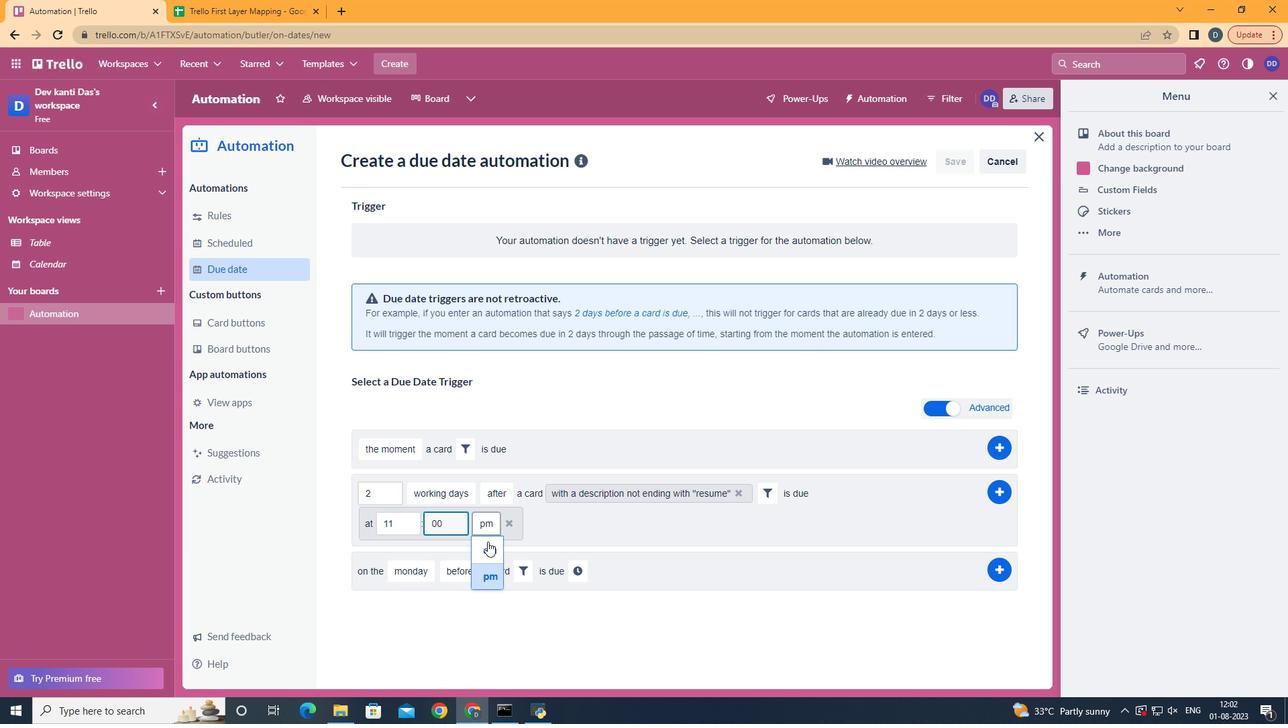 
Action: Mouse moved to (1001, 491)
Screenshot: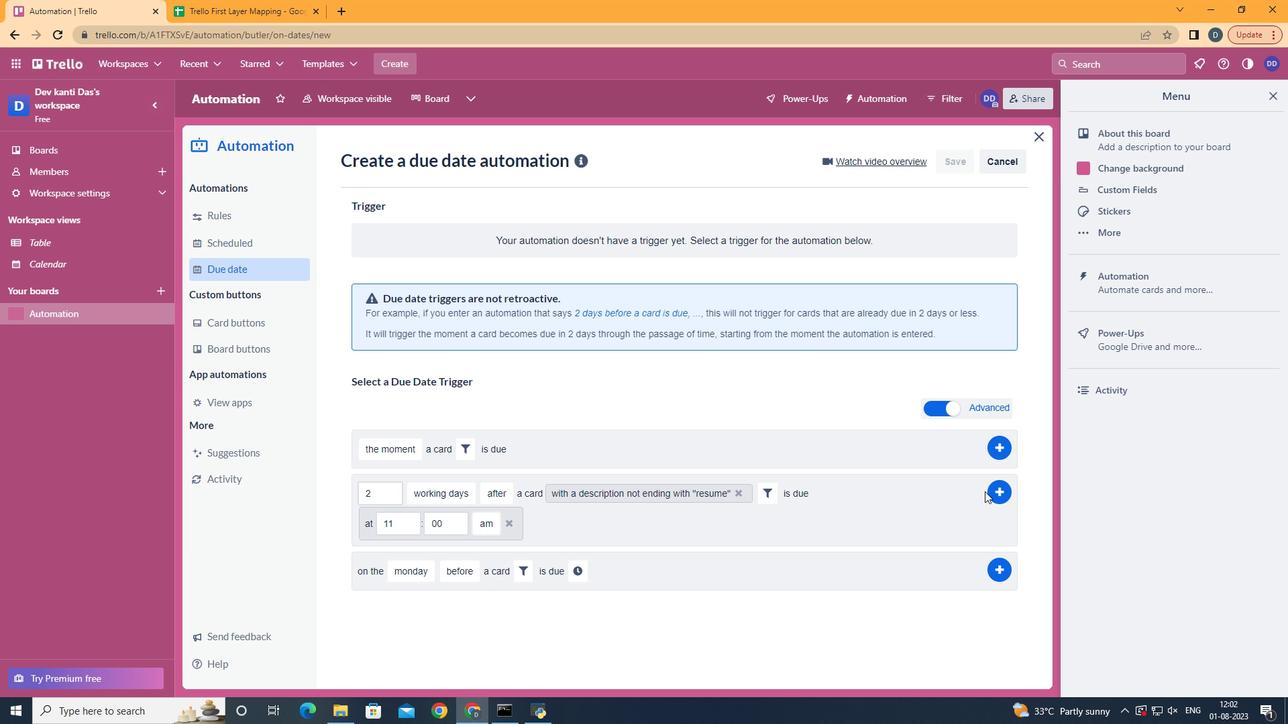 
Action: Mouse pressed left at (1001, 491)
Screenshot: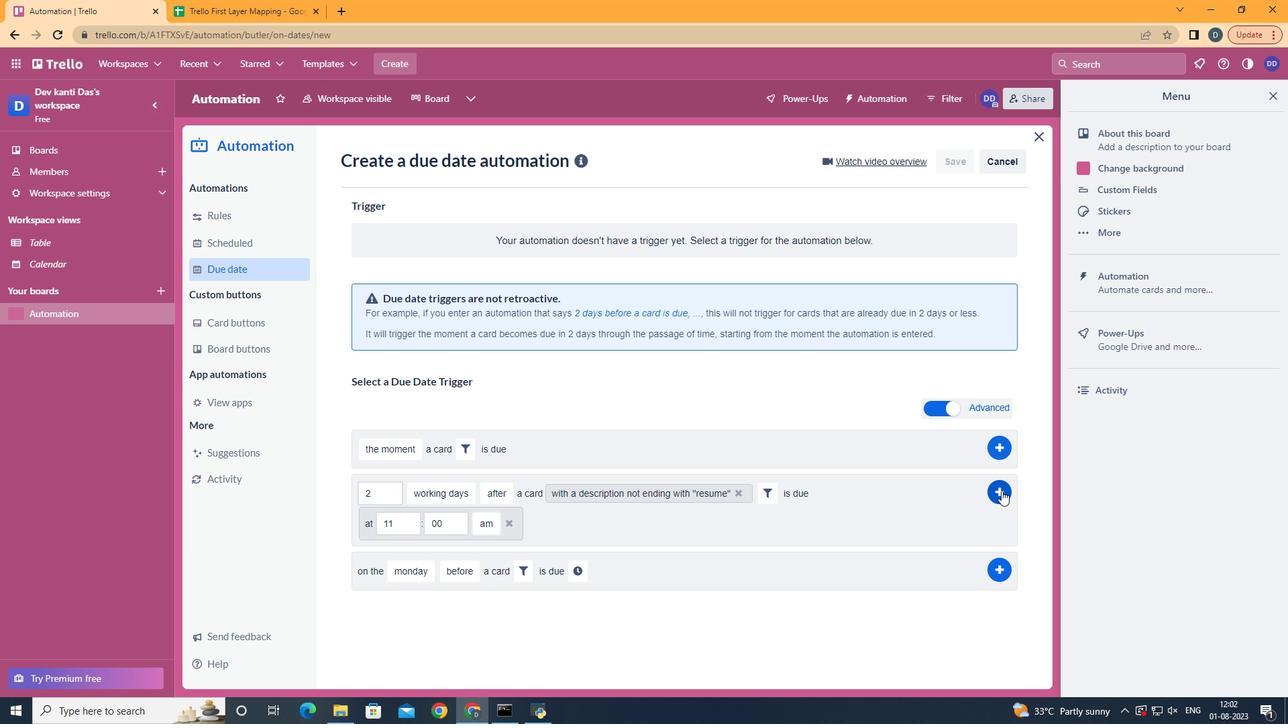
Action: Mouse moved to (830, 285)
Screenshot: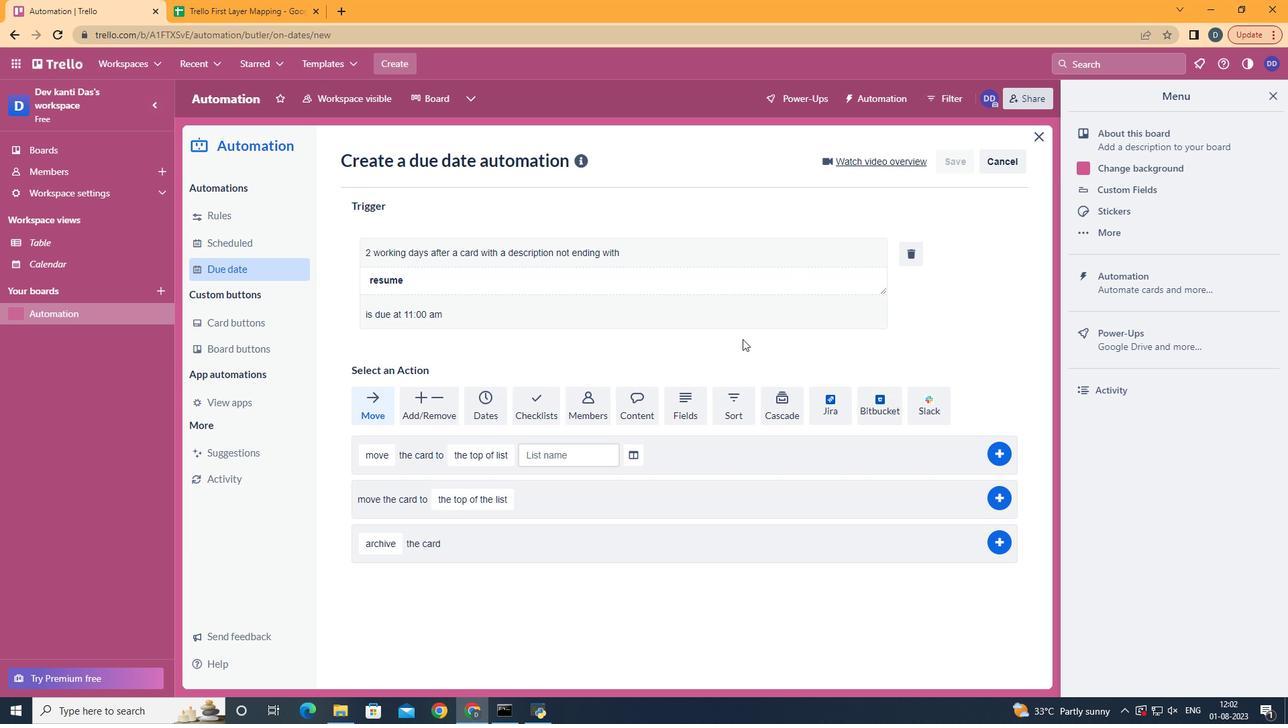 
